 Task: Look for space in Pāli, India from 1st June, 2023 to 9th June, 2023 for 4 adults in price range Rs.6000 to Rs.12000. Place can be entire place with 2 bedrooms having 2 beds and 2 bathrooms. Property type can be house, flat, guest house. Booking option can be shelf check-in. Required host language is English.
Action: Mouse moved to (468, 86)
Screenshot: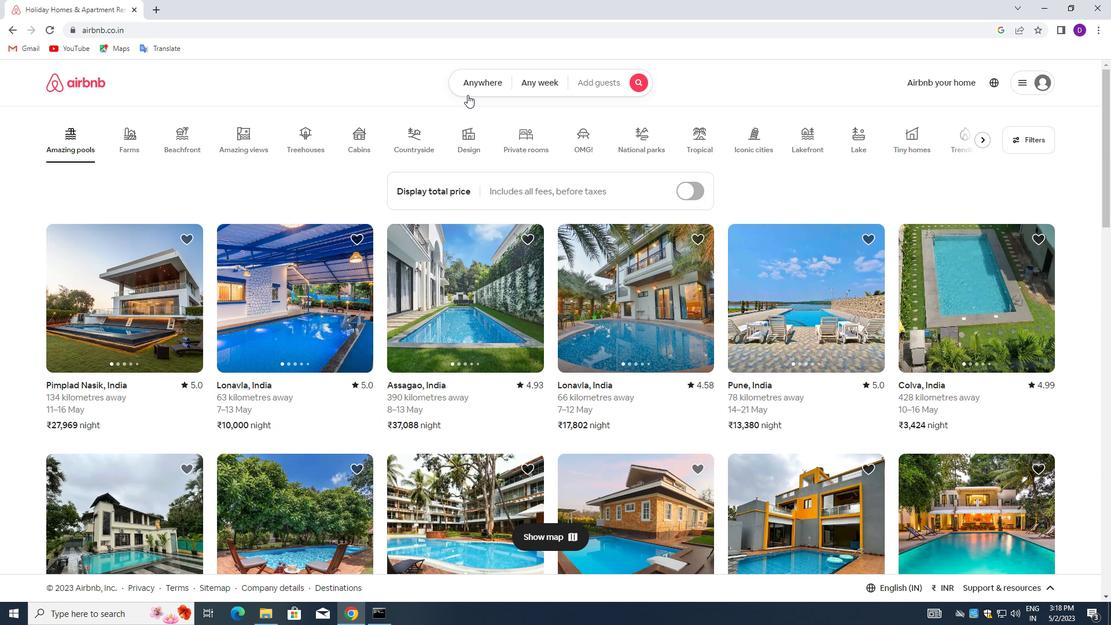 
Action: Mouse pressed left at (468, 86)
Screenshot: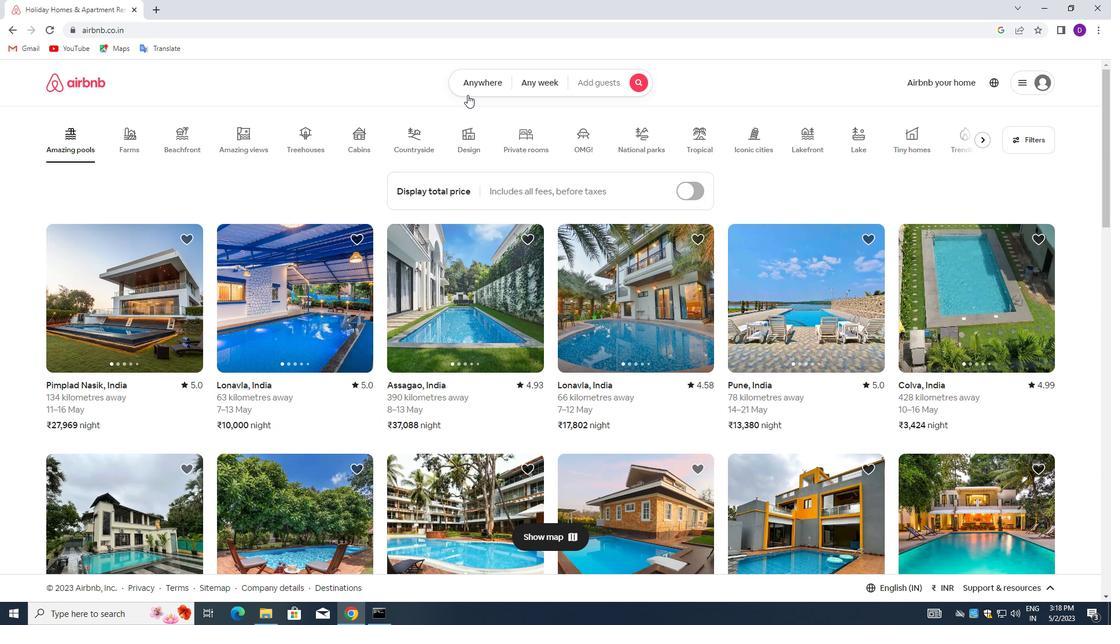 
Action: Mouse moved to (350, 129)
Screenshot: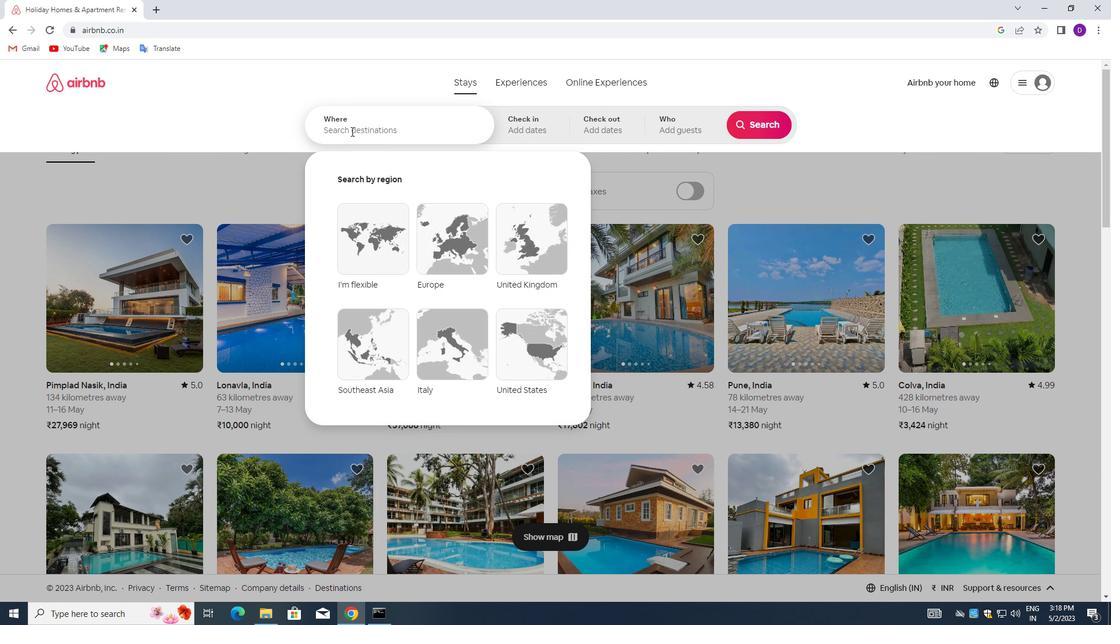 
Action: Mouse pressed left at (350, 129)
Screenshot: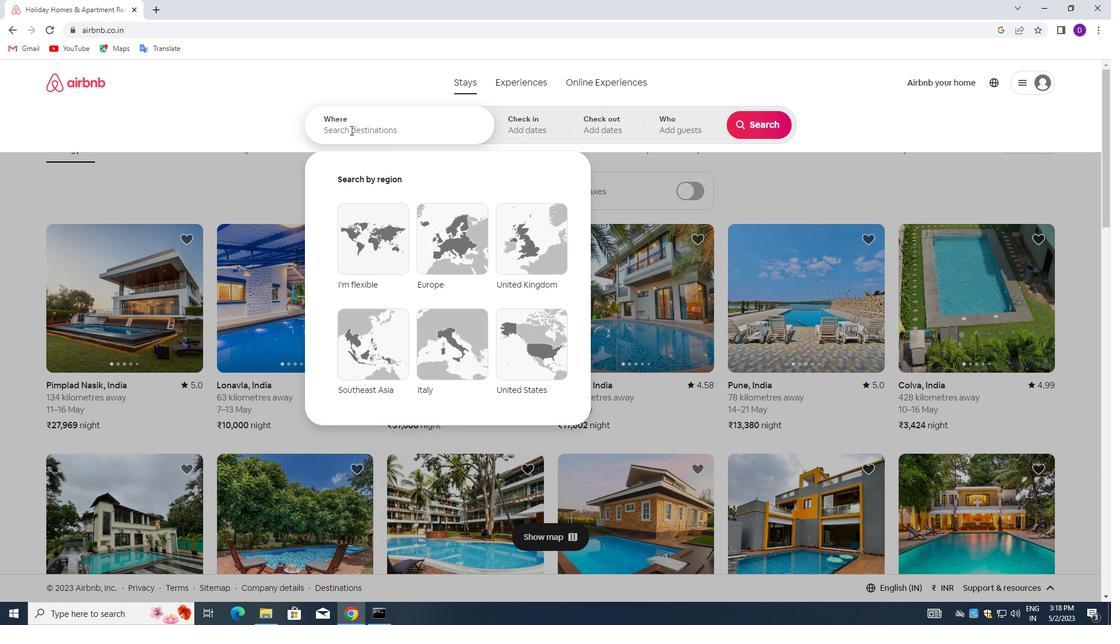 
Action: Key pressed <Key.shift>PALI,<Key.space><Key.shift>INDIA<Key.enter>
Screenshot: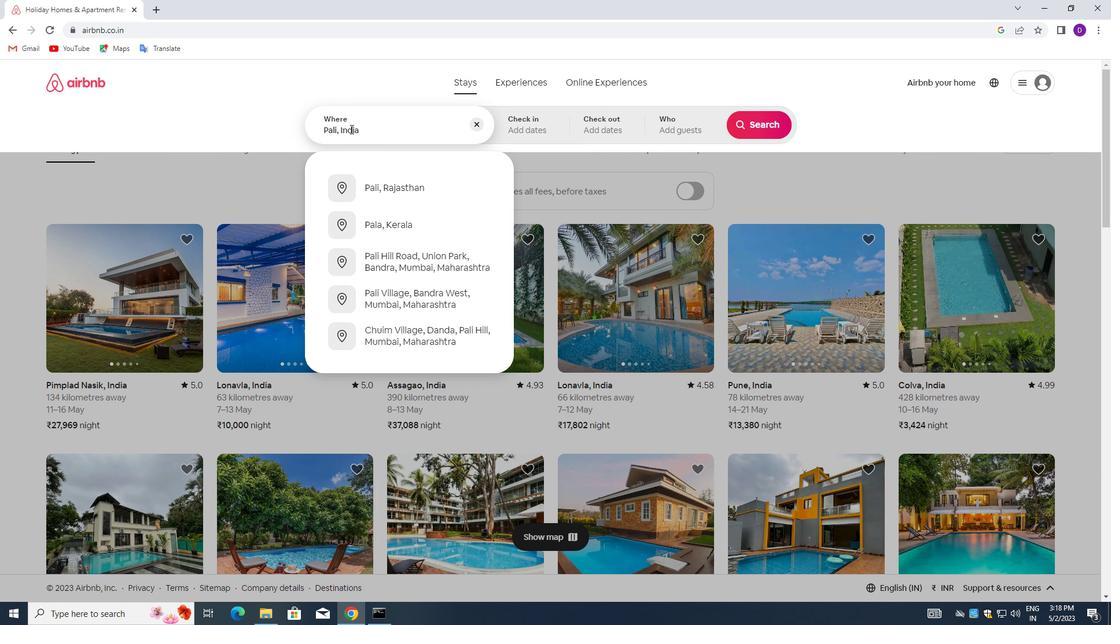 
Action: Mouse moved to (686, 259)
Screenshot: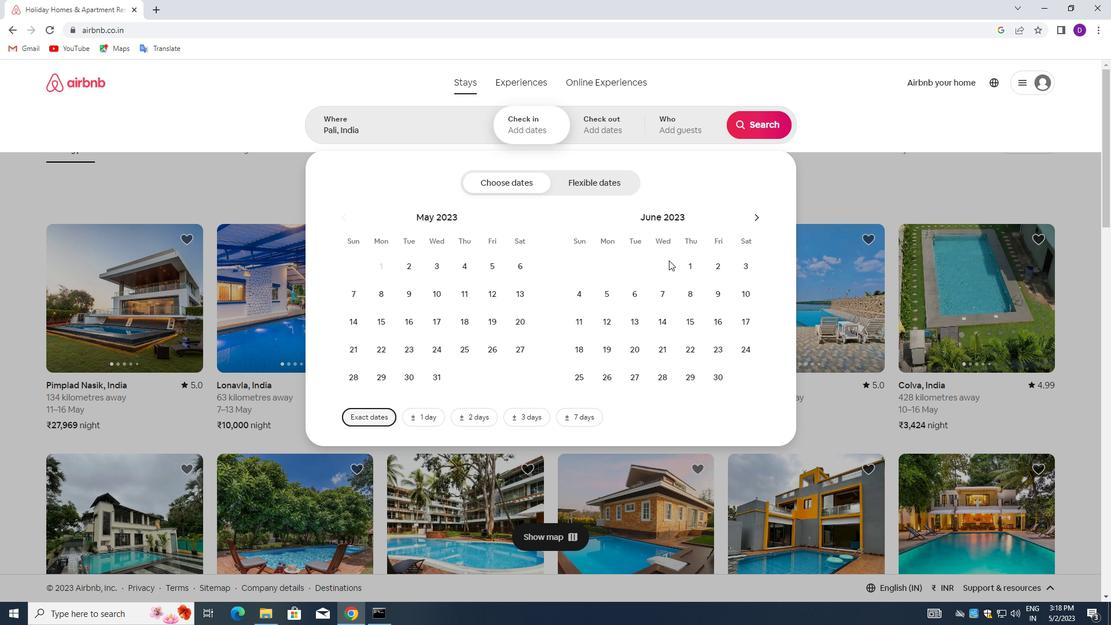 
Action: Mouse pressed left at (686, 259)
Screenshot: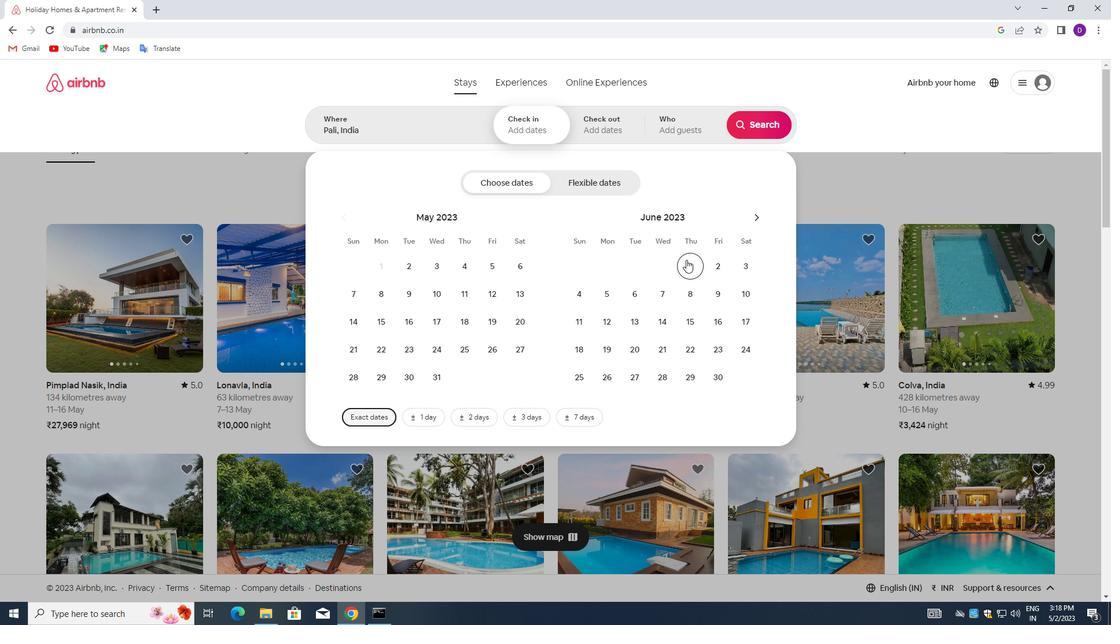 
Action: Mouse moved to (717, 289)
Screenshot: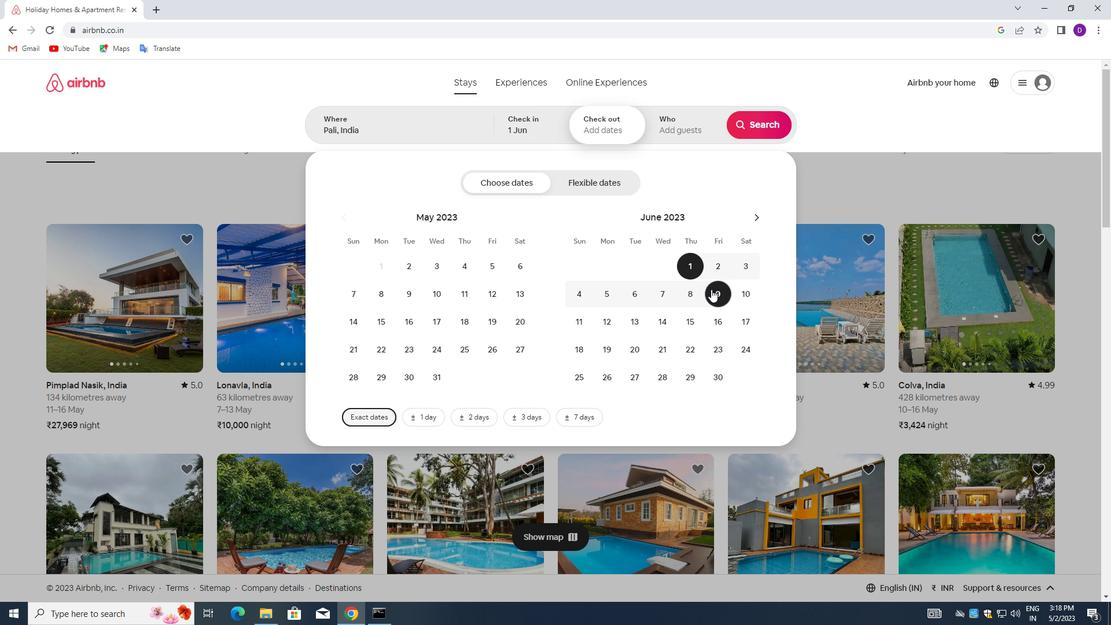 
Action: Mouse pressed left at (717, 289)
Screenshot: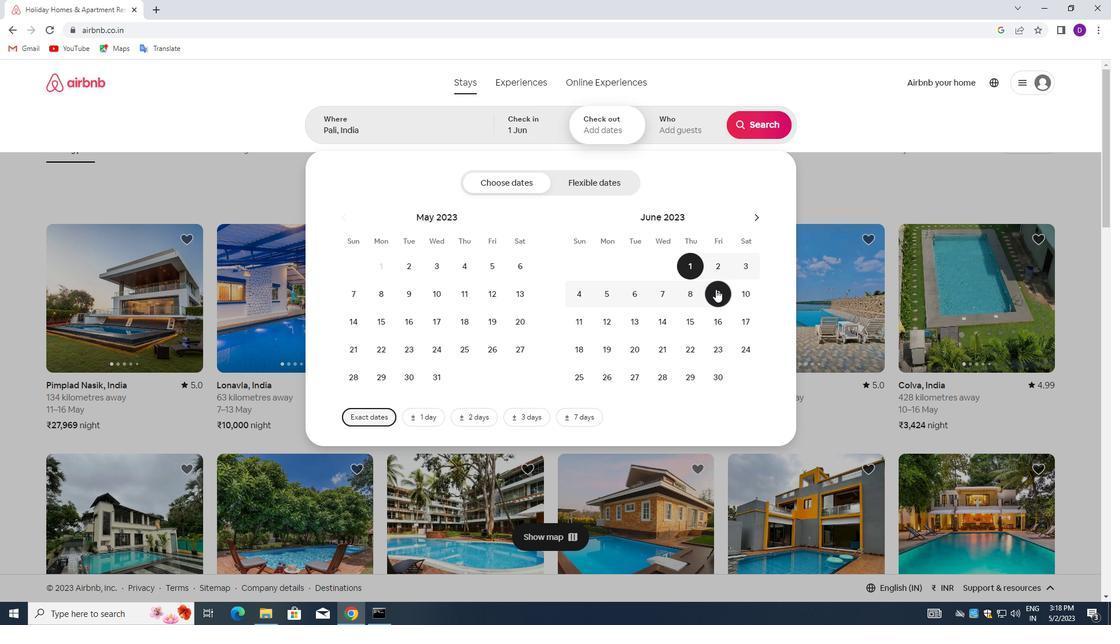 
Action: Mouse moved to (680, 125)
Screenshot: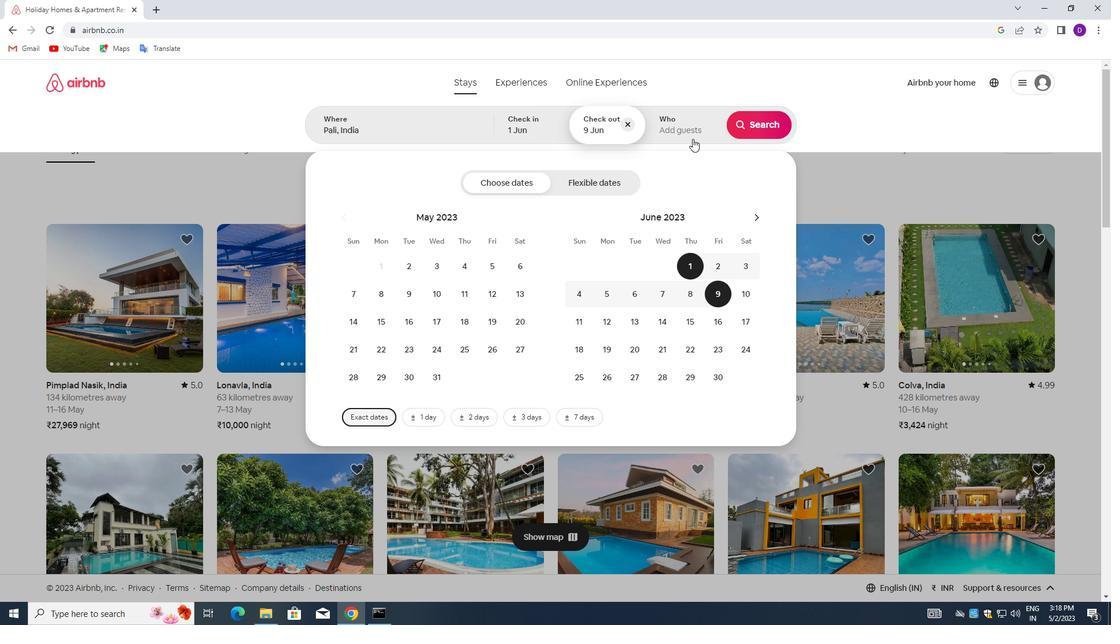 
Action: Mouse pressed left at (680, 125)
Screenshot: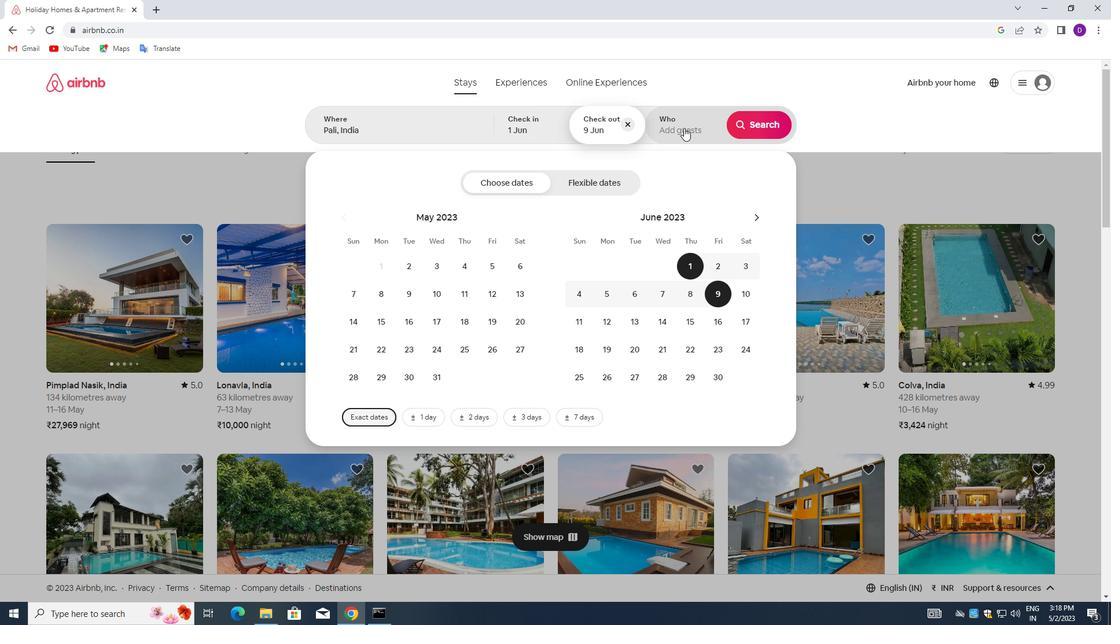 
Action: Mouse moved to (766, 187)
Screenshot: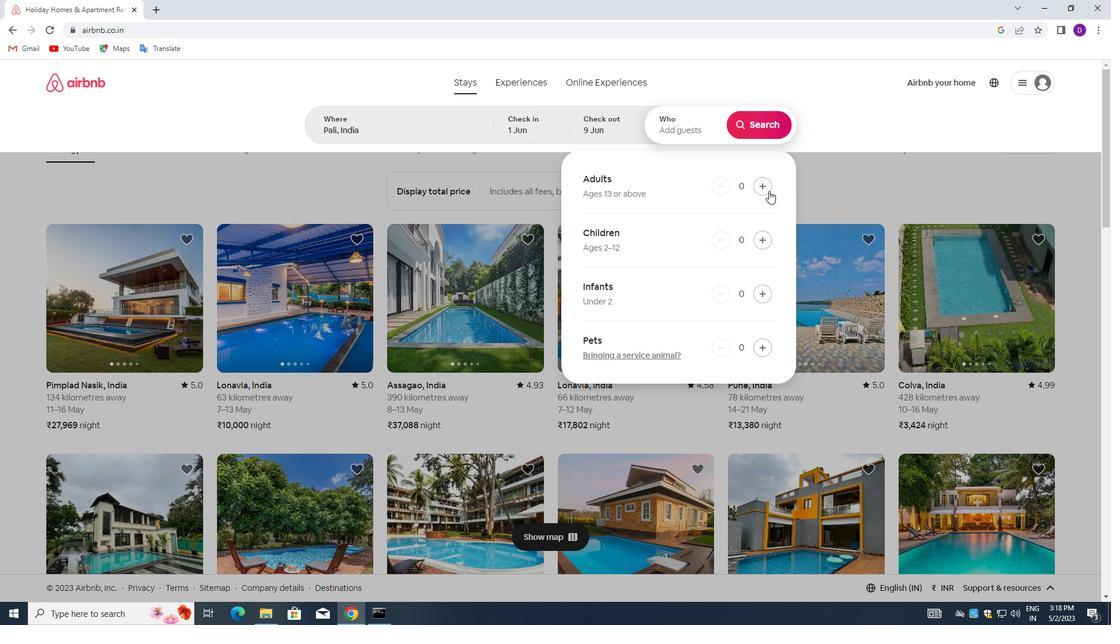 
Action: Mouse pressed left at (766, 187)
Screenshot: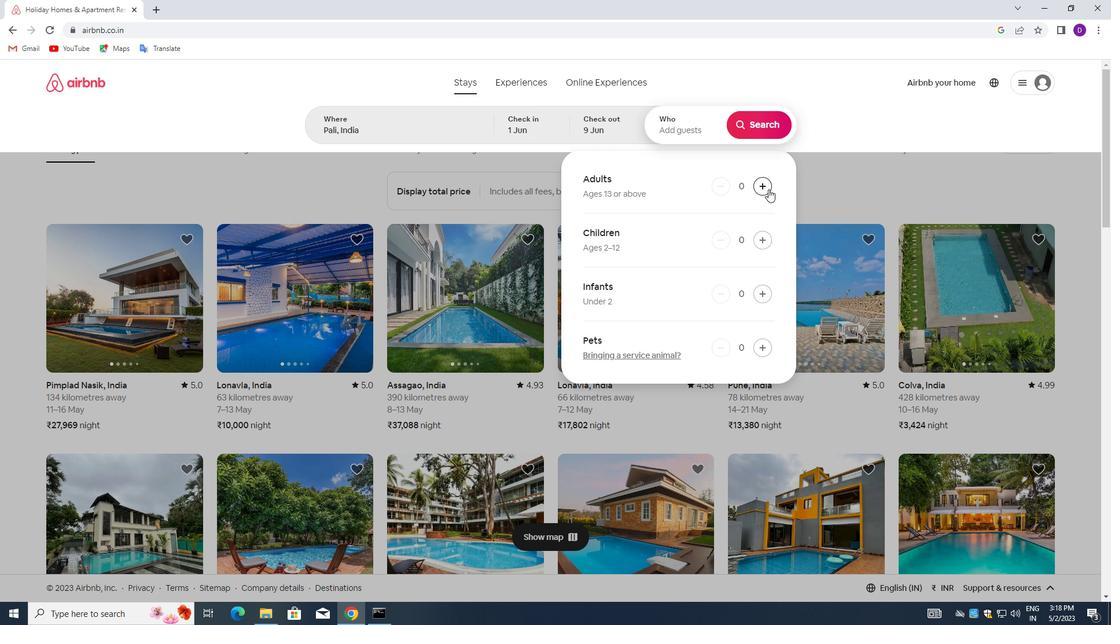 
Action: Mouse pressed left at (766, 187)
Screenshot: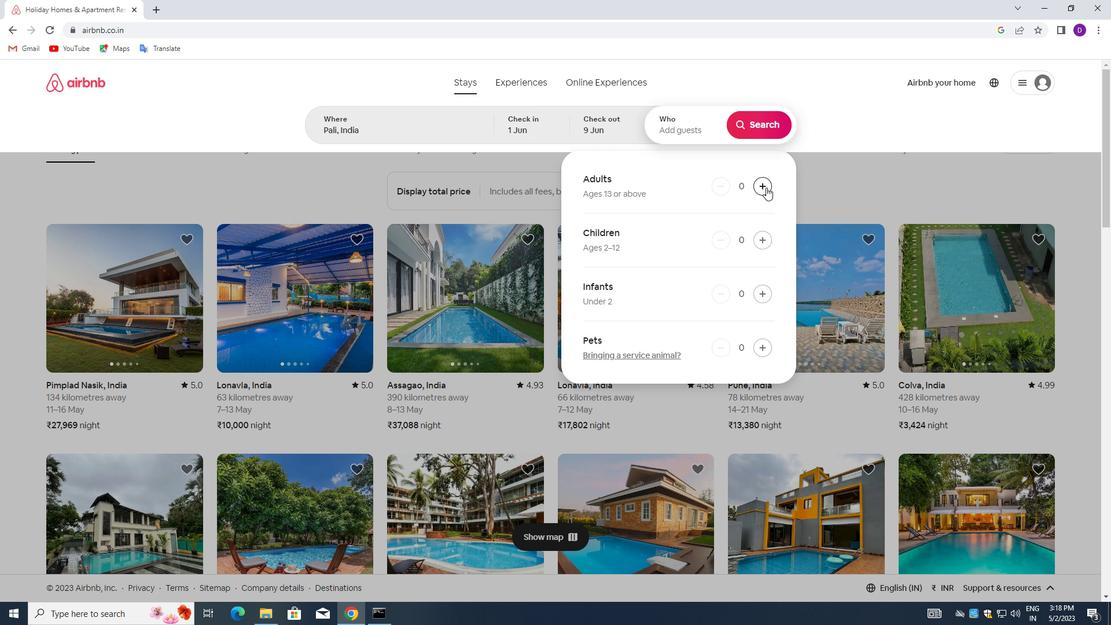 
Action: Mouse pressed left at (766, 187)
Screenshot: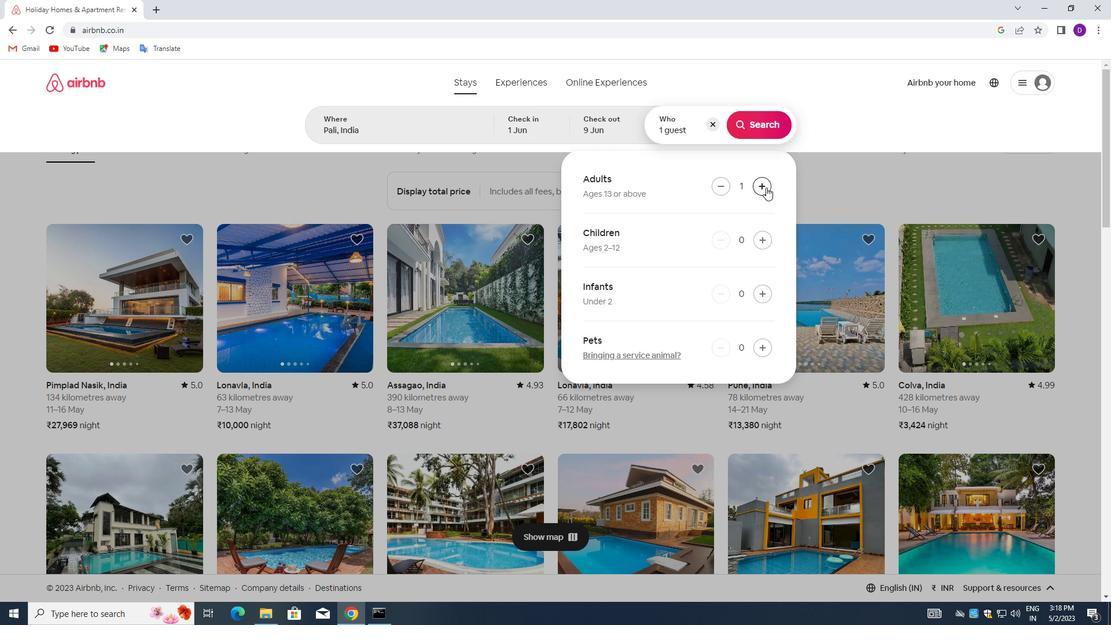 
Action: Mouse pressed left at (766, 187)
Screenshot: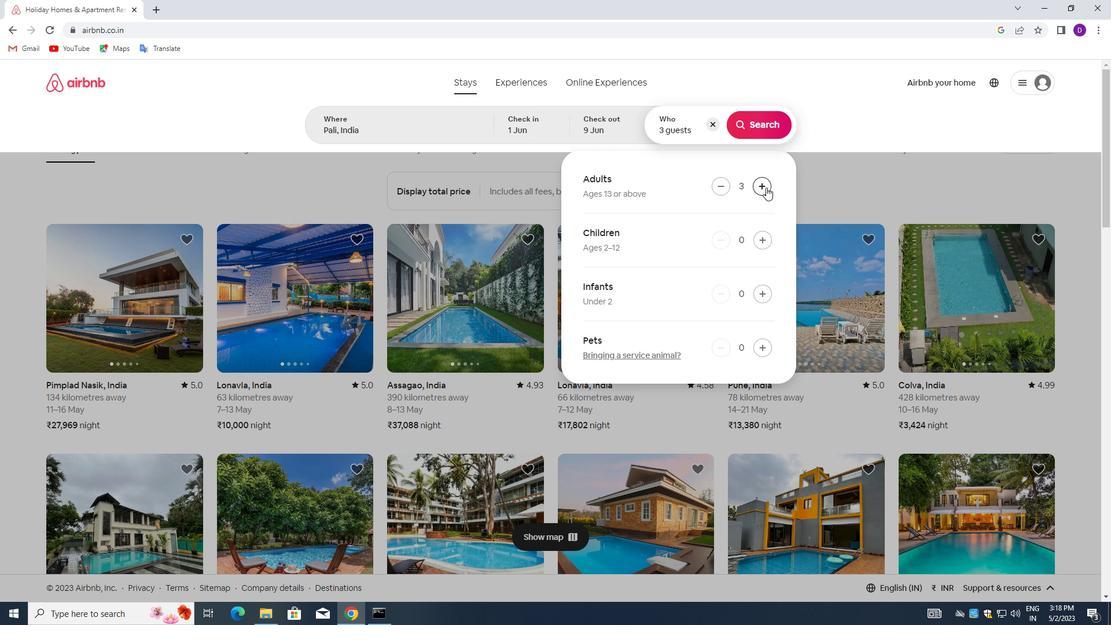 
Action: Mouse moved to (753, 122)
Screenshot: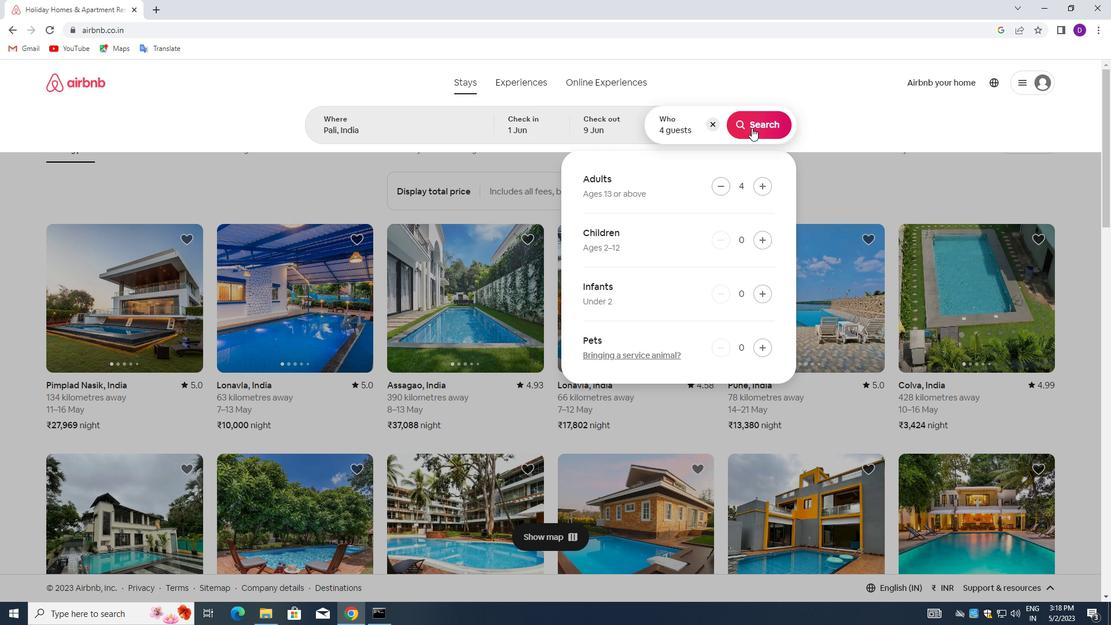 
Action: Mouse pressed left at (753, 122)
Screenshot: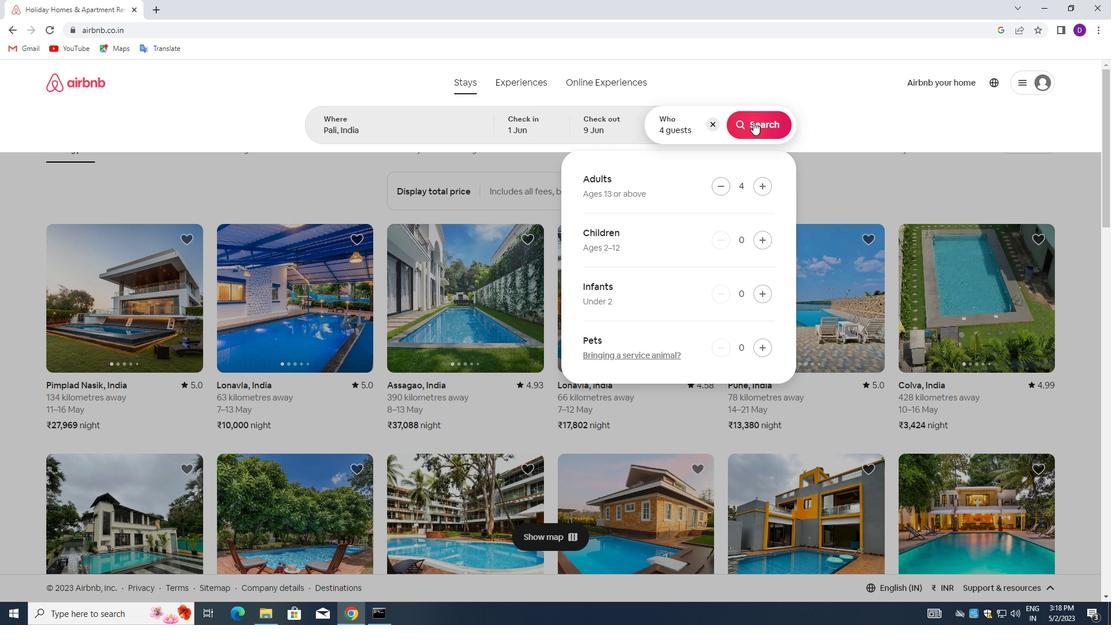 
Action: Mouse moved to (1058, 131)
Screenshot: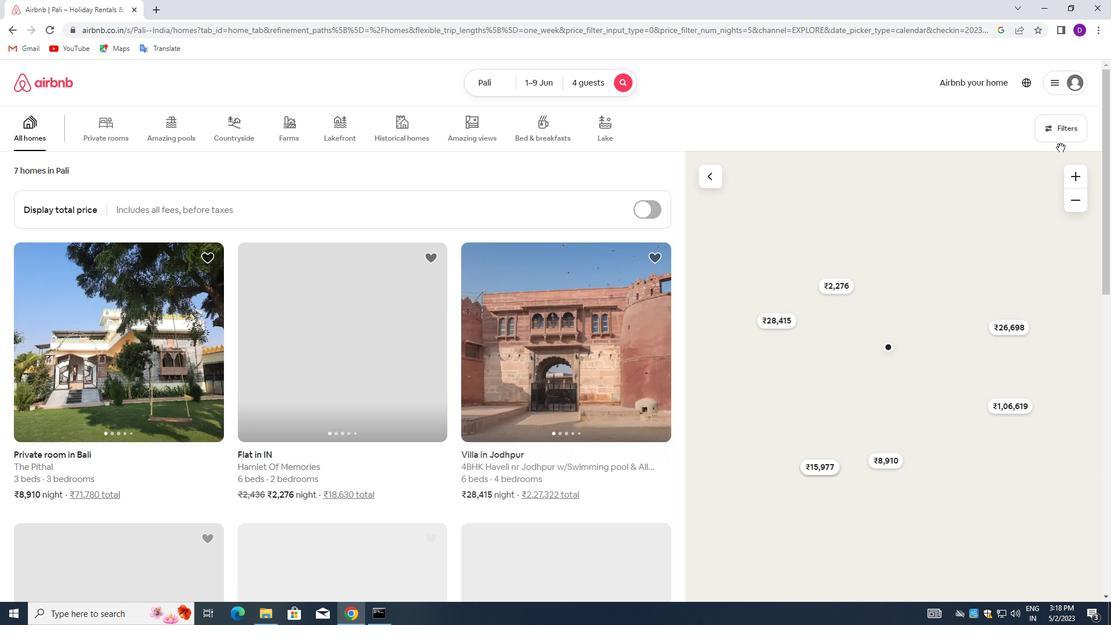 
Action: Mouse pressed left at (1058, 131)
Screenshot: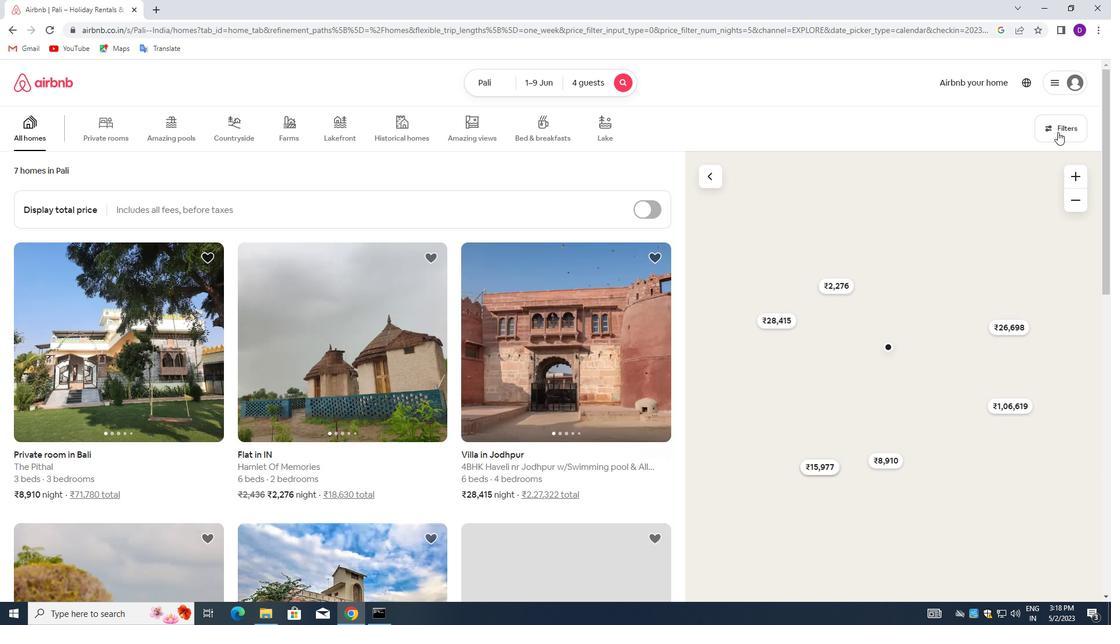
Action: Mouse moved to (408, 274)
Screenshot: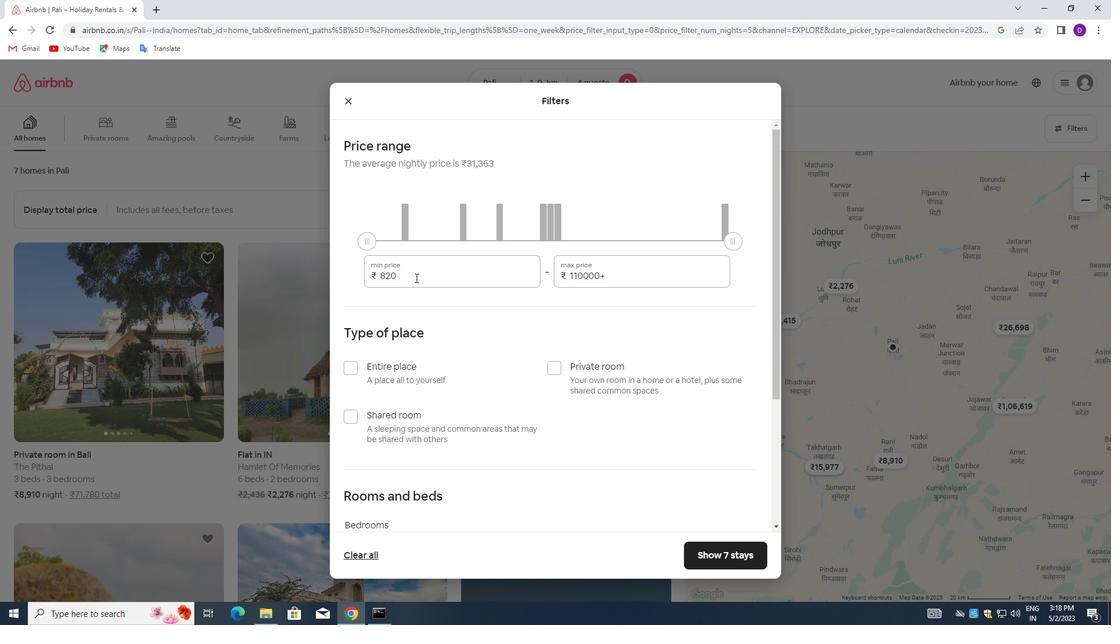 
Action: Mouse pressed left at (408, 274)
Screenshot: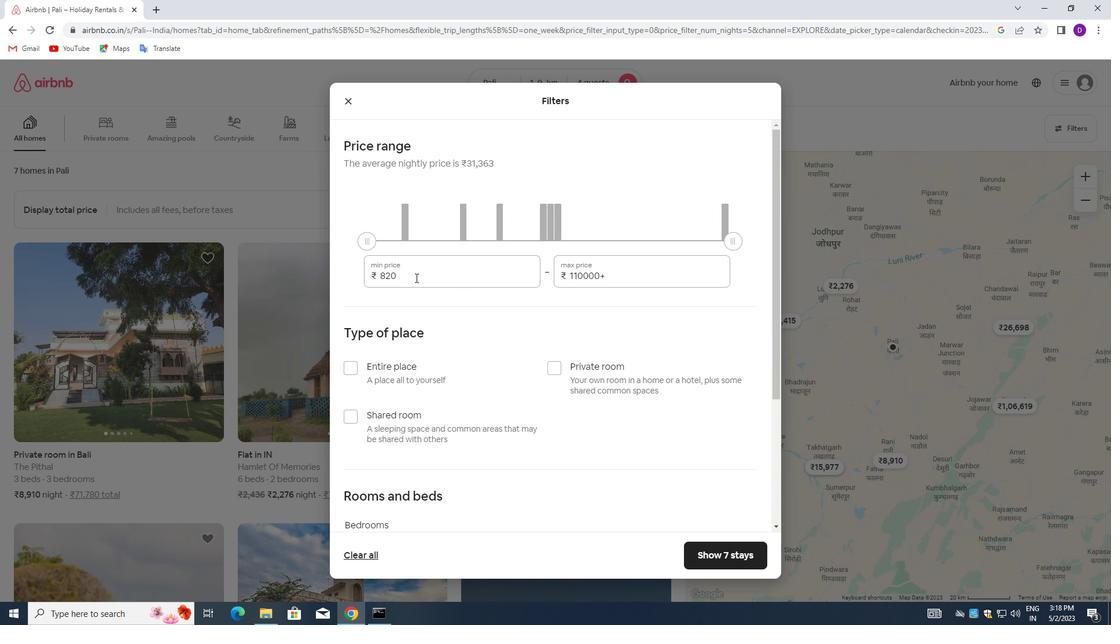 
Action: Mouse pressed left at (408, 274)
Screenshot: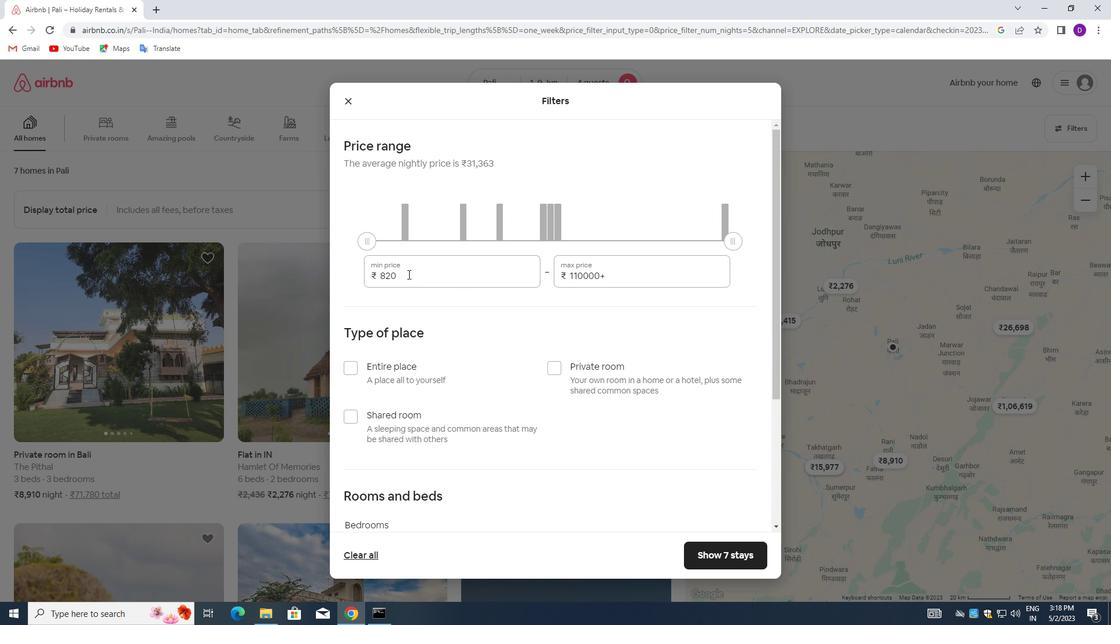
Action: Key pressed 6000<Key.tab>12000
Screenshot: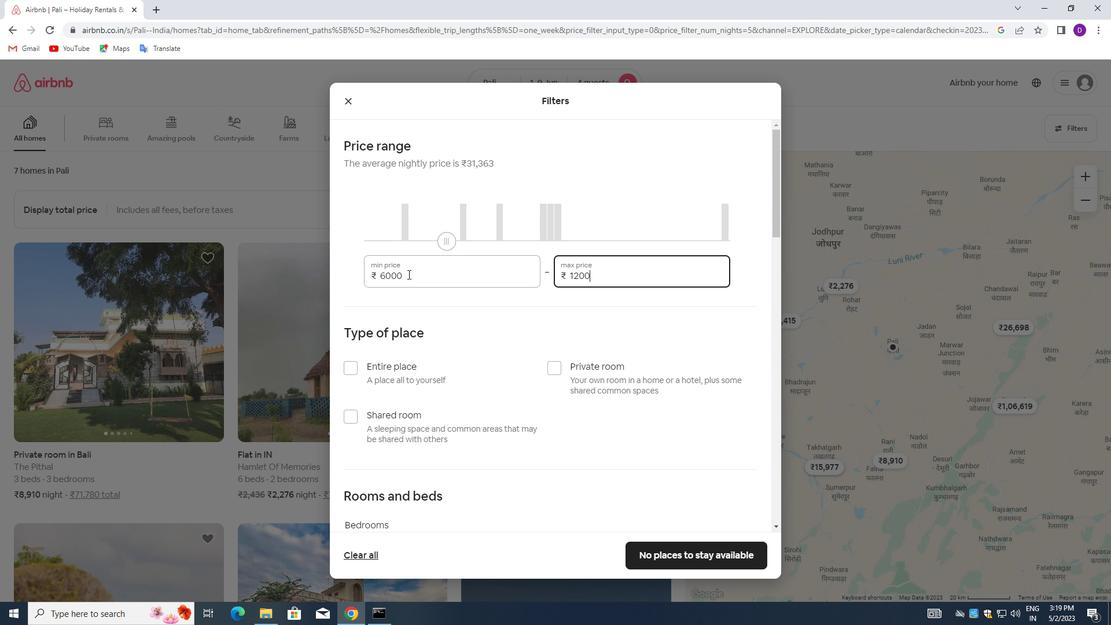 
Action: Mouse moved to (519, 327)
Screenshot: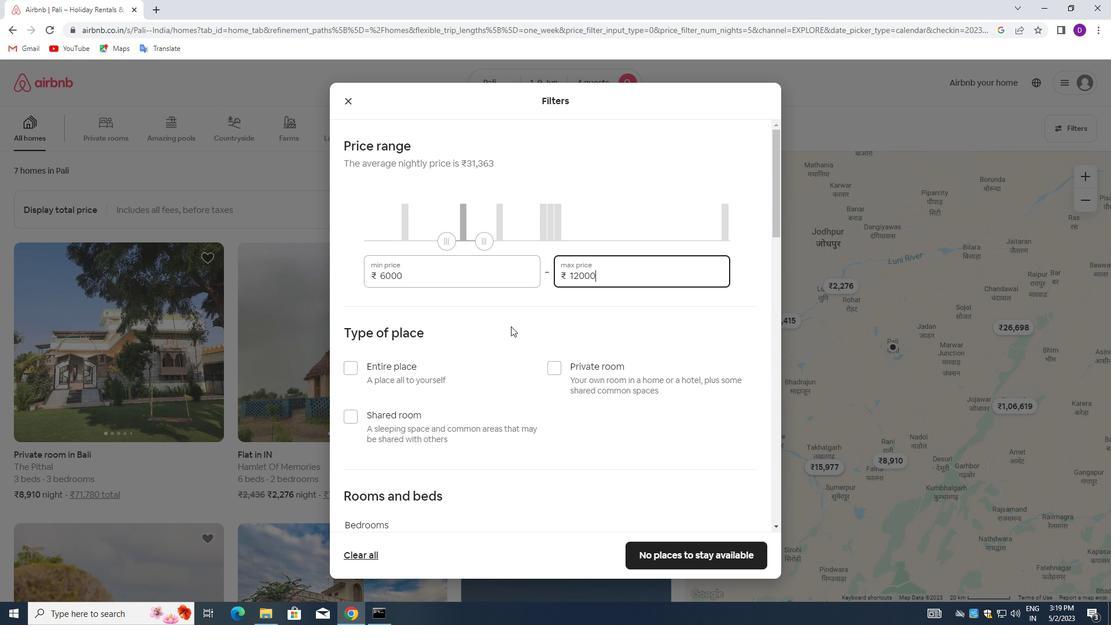 
Action: Mouse scrolled (519, 327) with delta (0, 0)
Screenshot: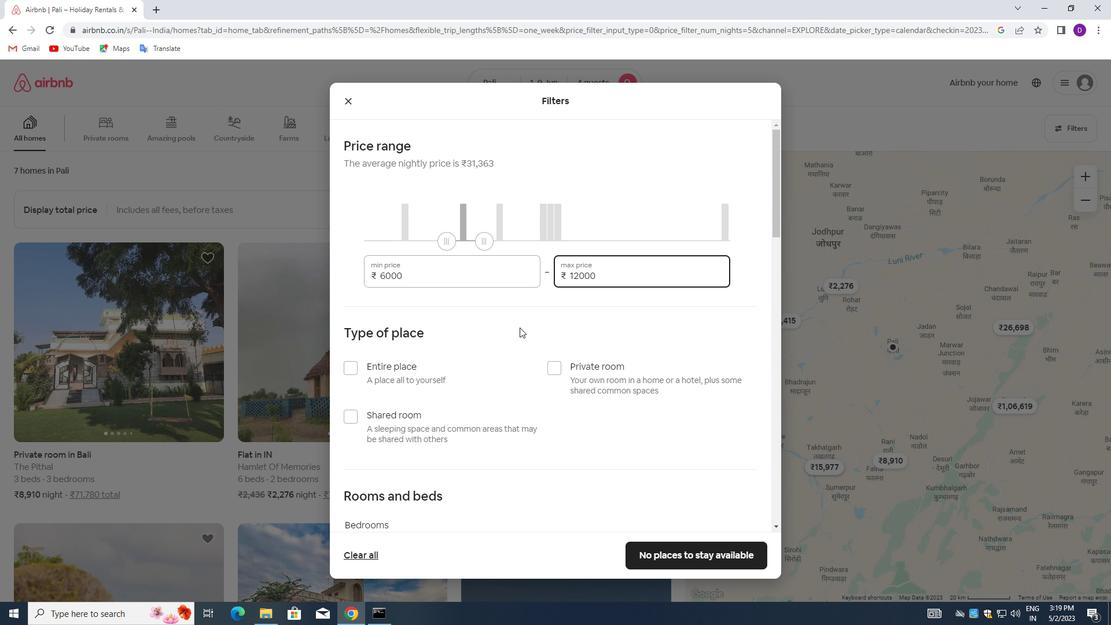 
Action: Mouse scrolled (519, 327) with delta (0, 0)
Screenshot: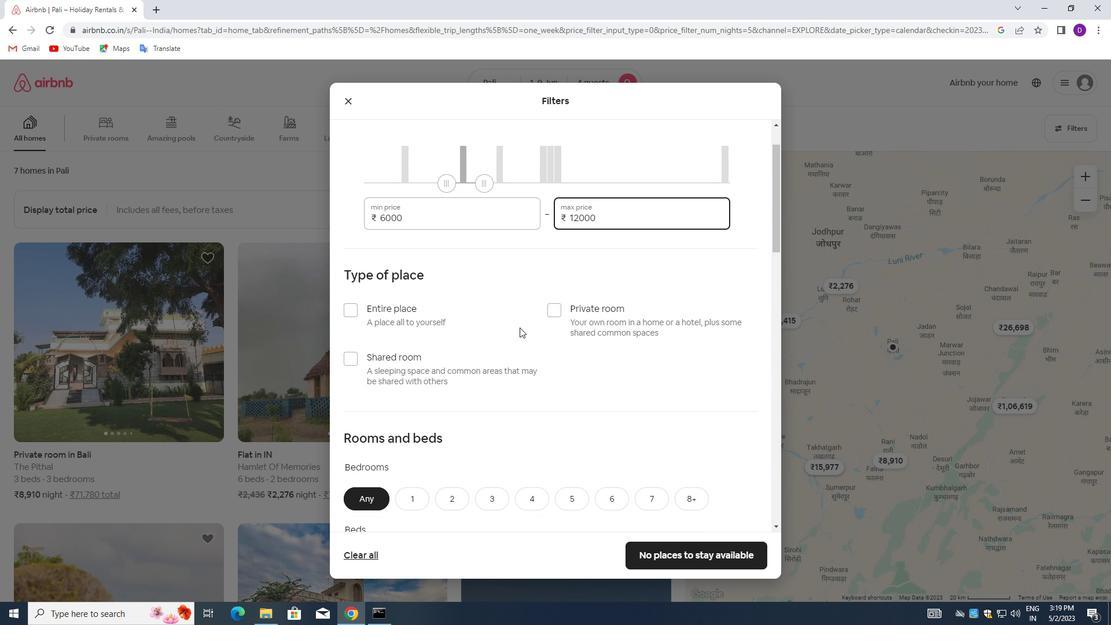 
Action: Mouse scrolled (519, 327) with delta (0, 0)
Screenshot: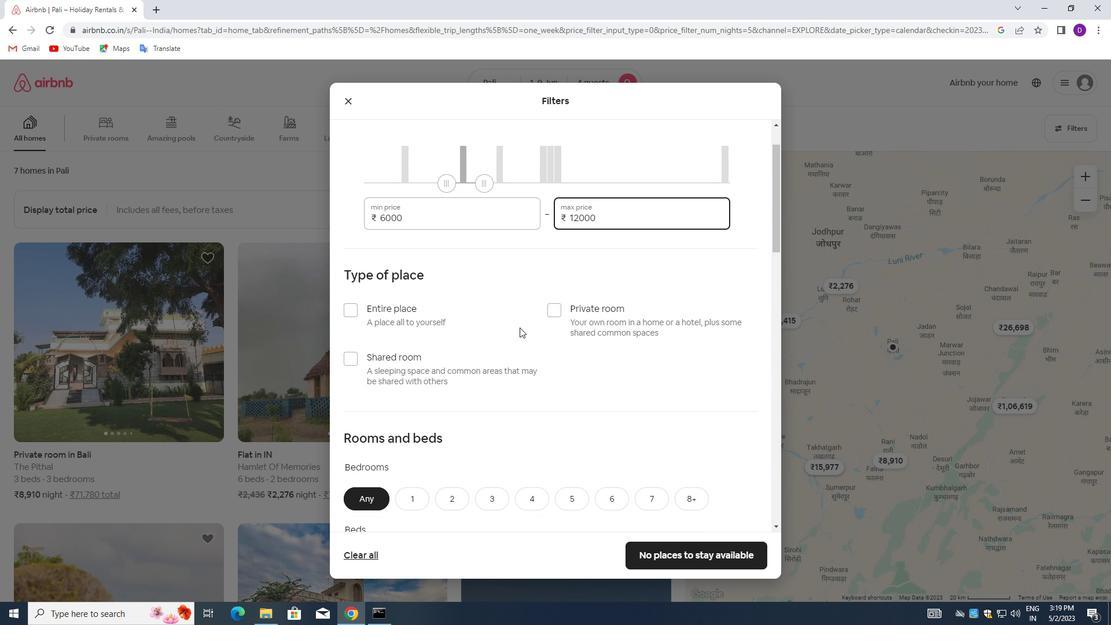 
Action: Mouse scrolled (519, 327) with delta (0, 0)
Screenshot: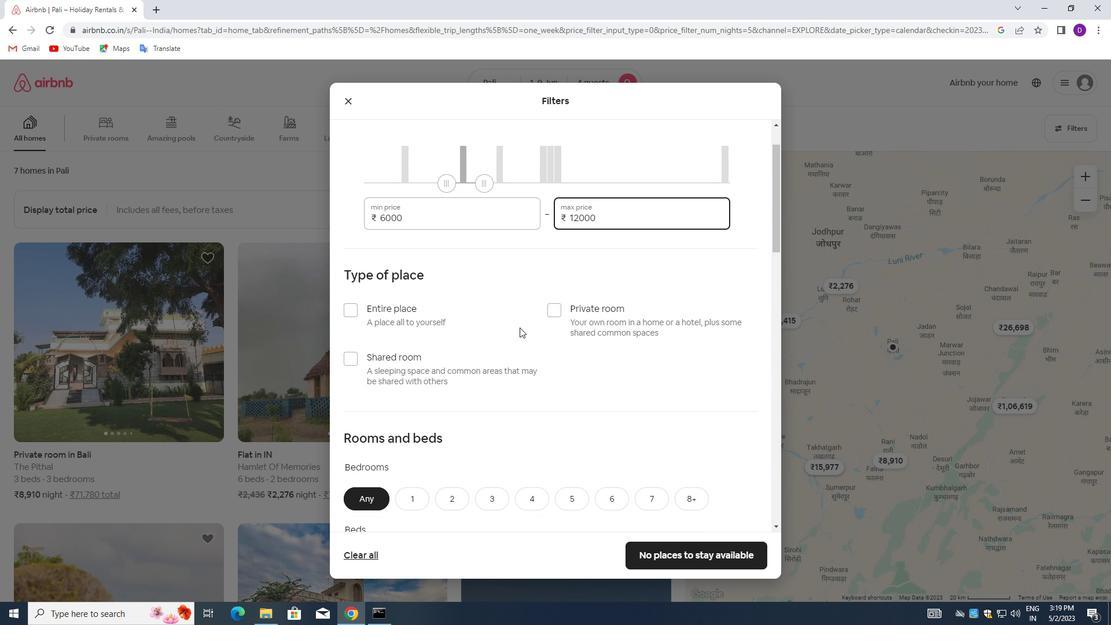 
Action: Mouse moved to (354, 136)
Screenshot: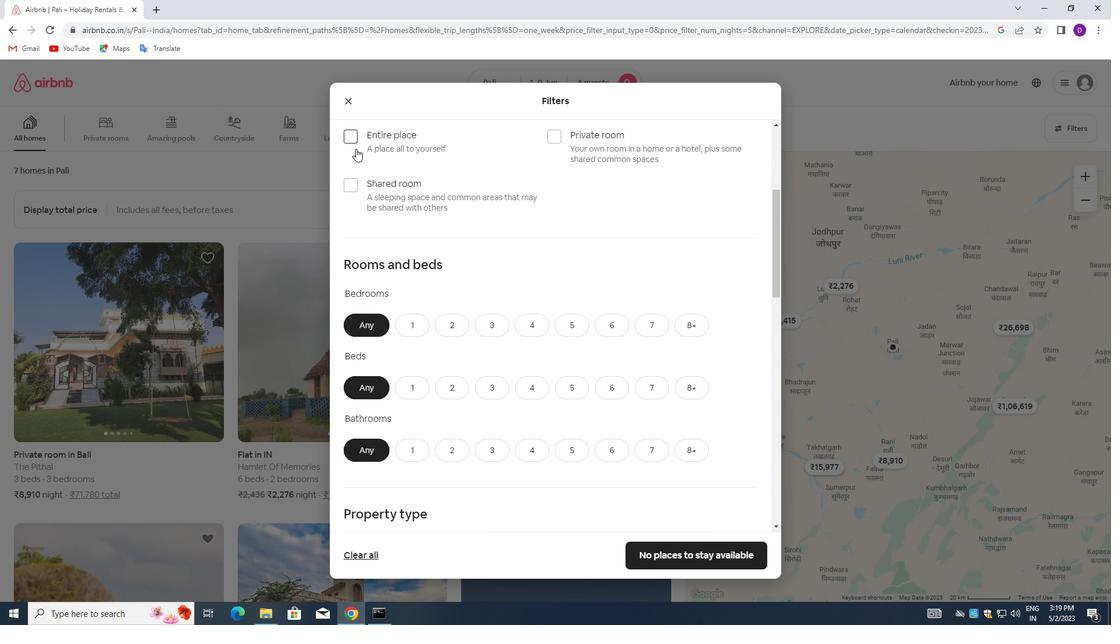 
Action: Mouse pressed left at (354, 136)
Screenshot: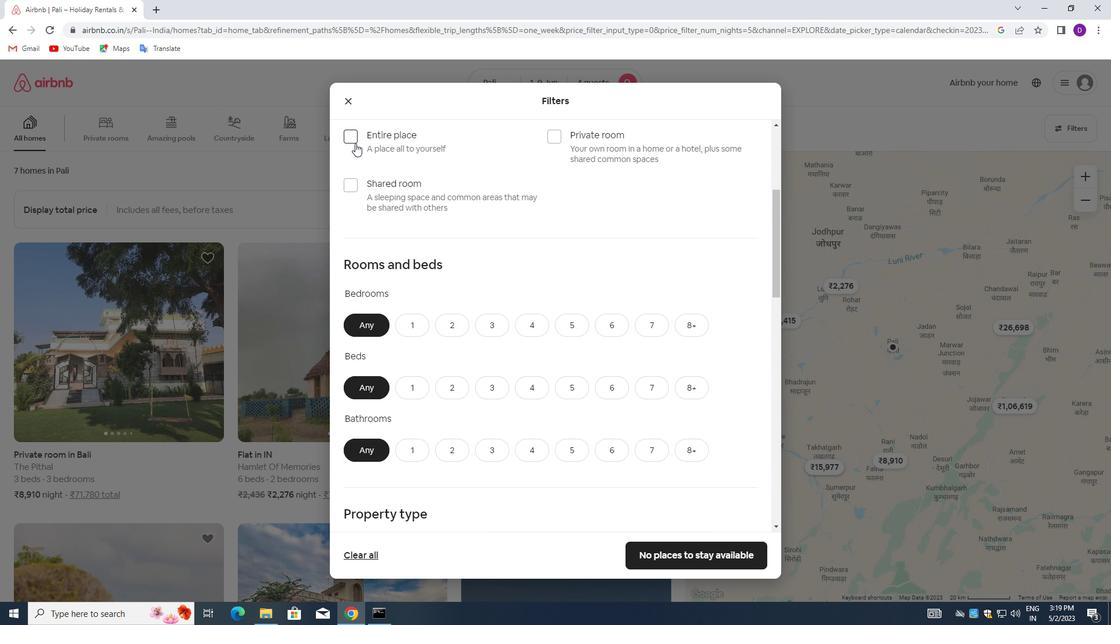 
Action: Mouse moved to (452, 318)
Screenshot: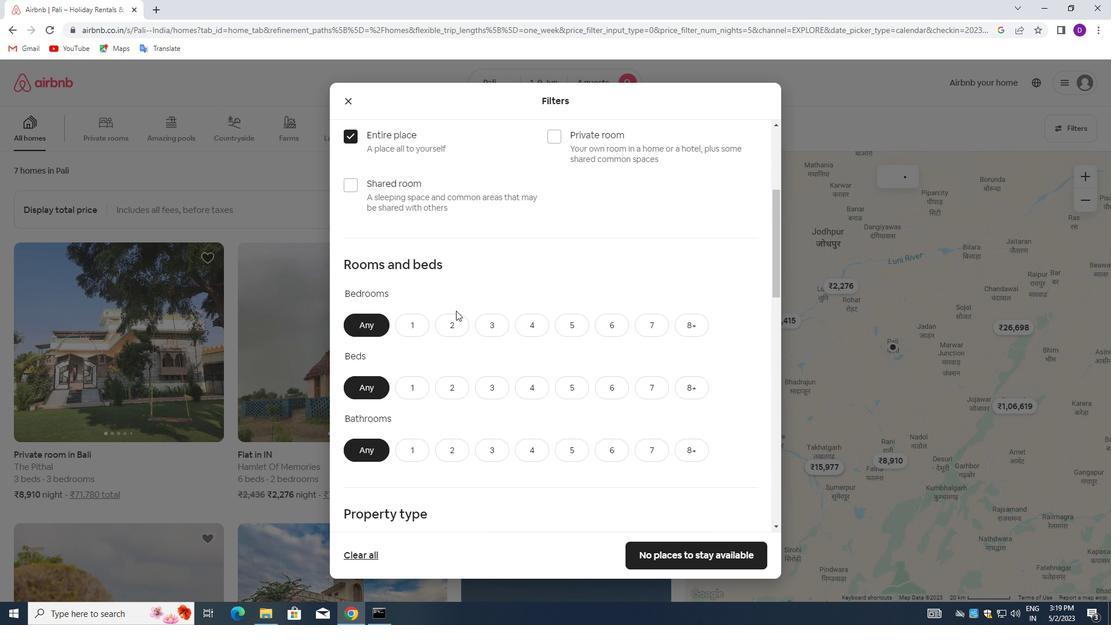 
Action: Mouse pressed left at (452, 318)
Screenshot: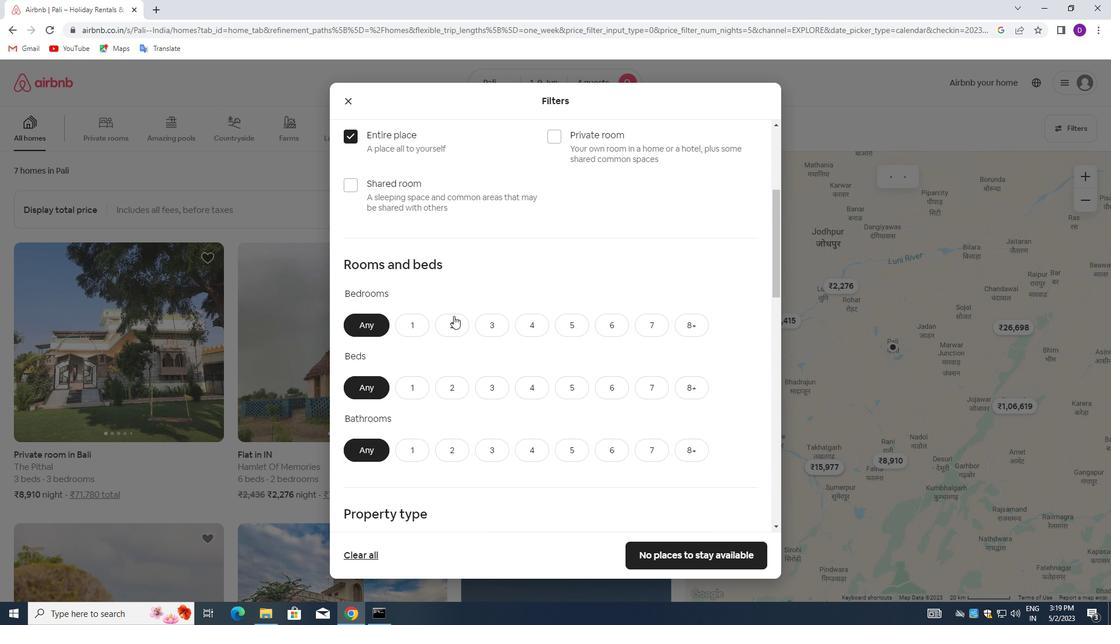 
Action: Mouse moved to (459, 386)
Screenshot: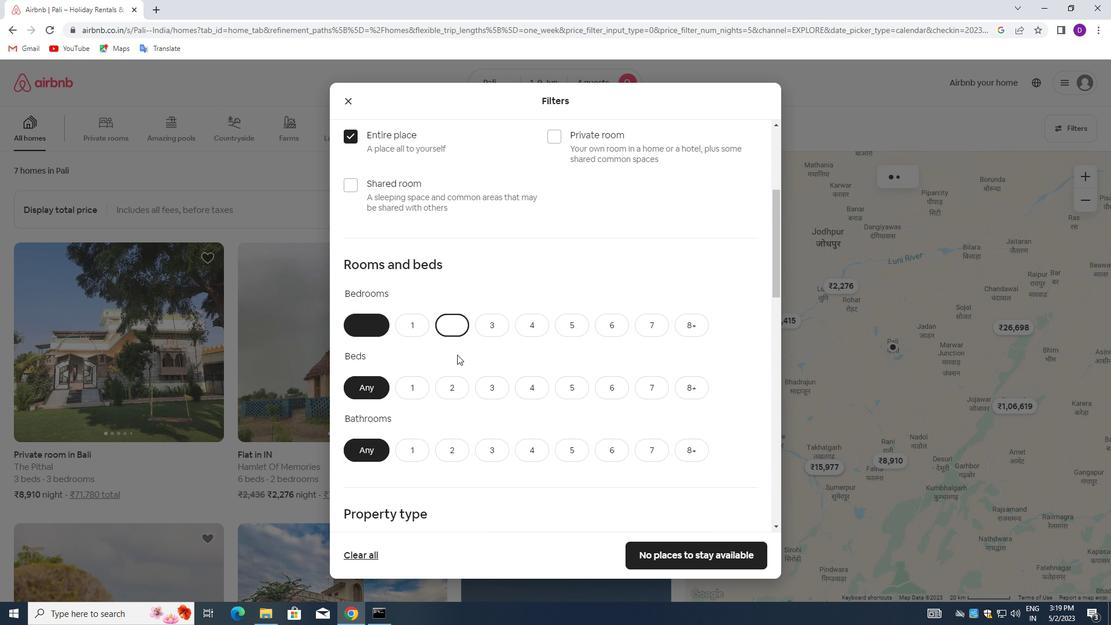 
Action: Mouse pressed left at (459, 386)
Screenshot: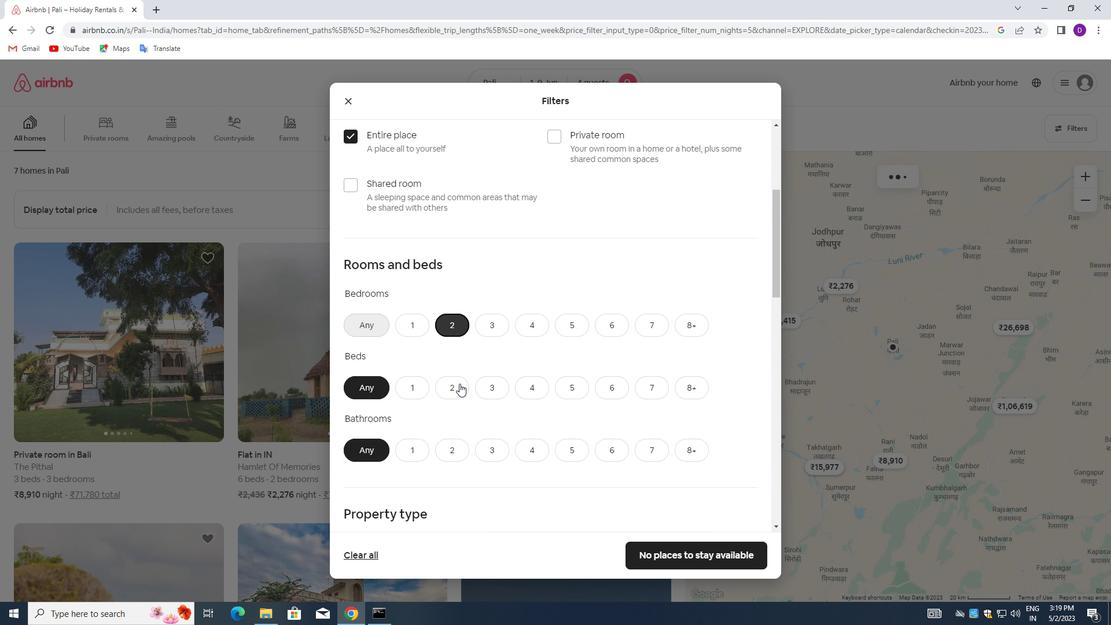 
Action: Mouse moved to (450, 453)
Screenshot: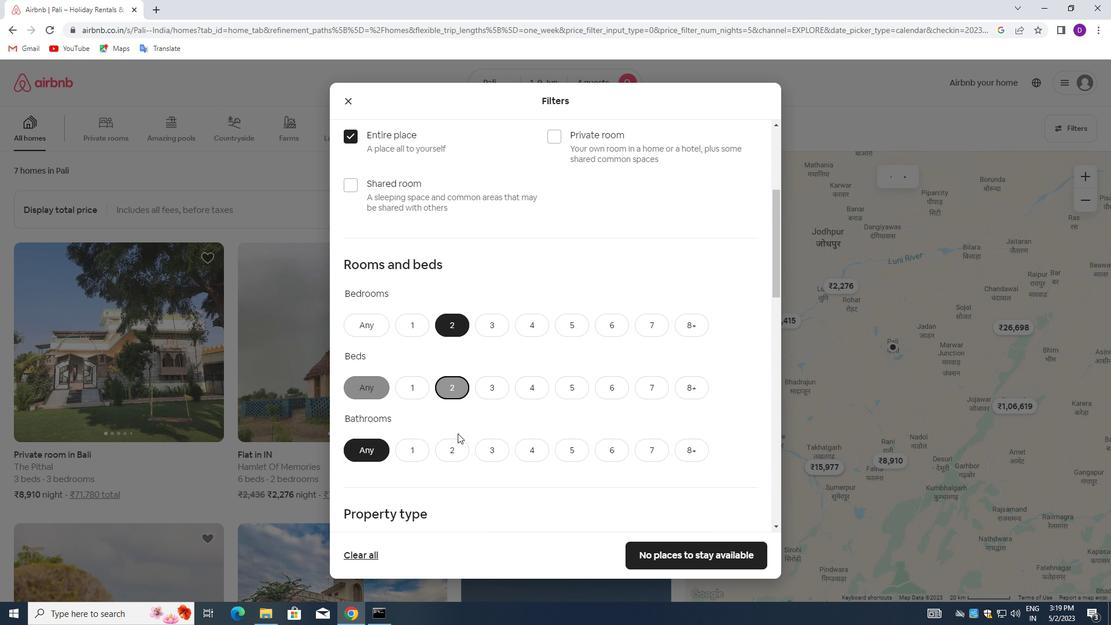 
Action: Mouse pressed left at (450, 453)
Screenshot: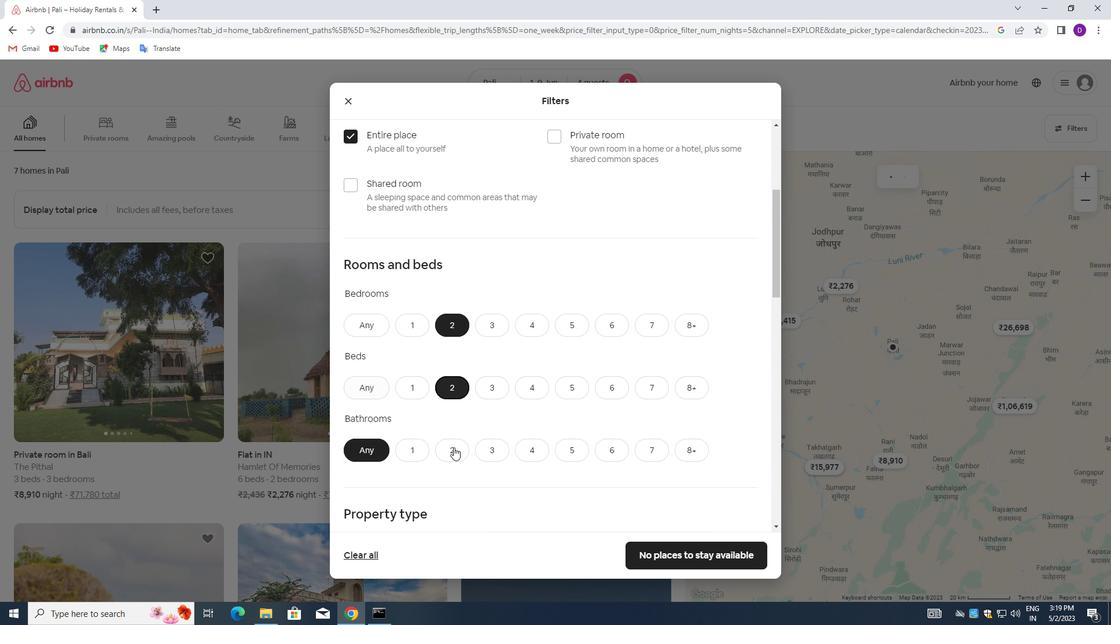 
Action: Mouse moved to (479, 329)
Screenshot: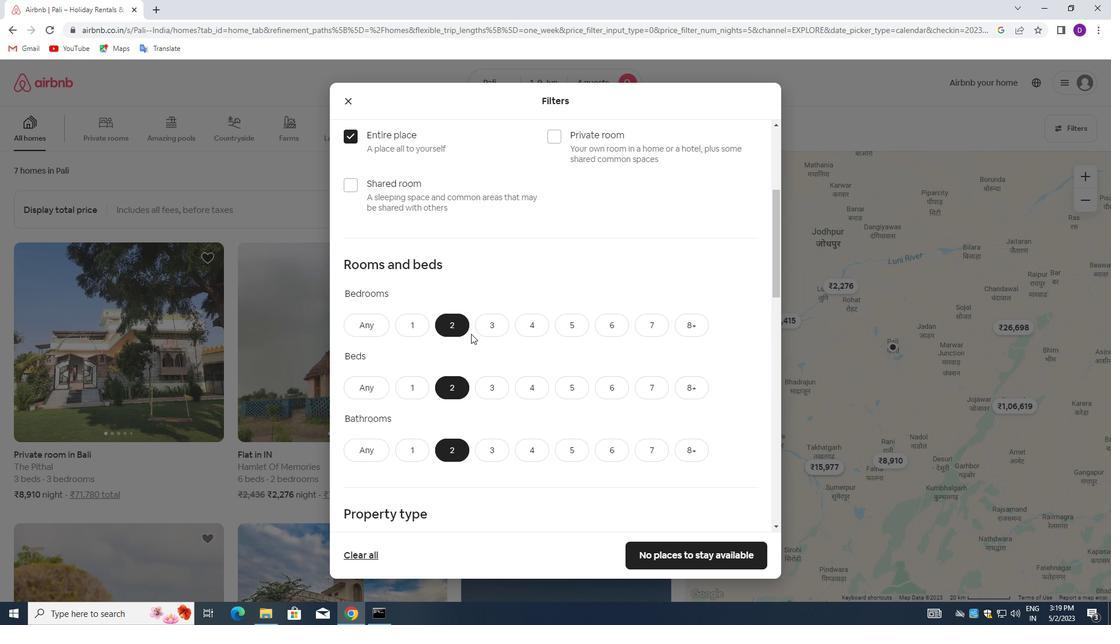 
Action: Mouse scrolled (479, 329) with delta (0, 0)
Screenshot: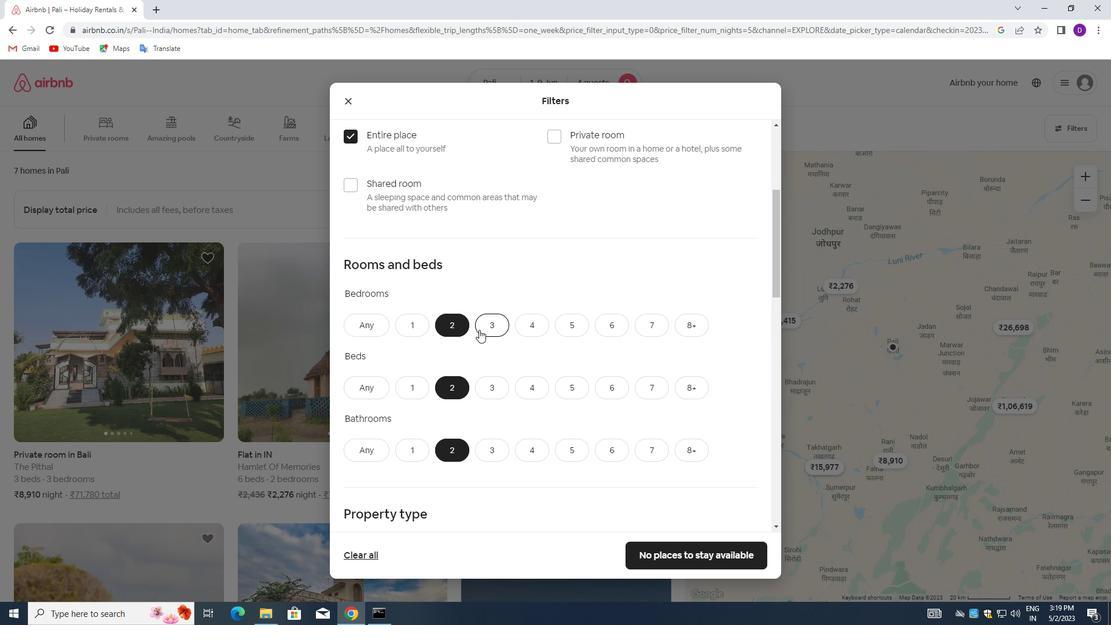 
Action: Mouse moved to (479, 329)
Screenshot: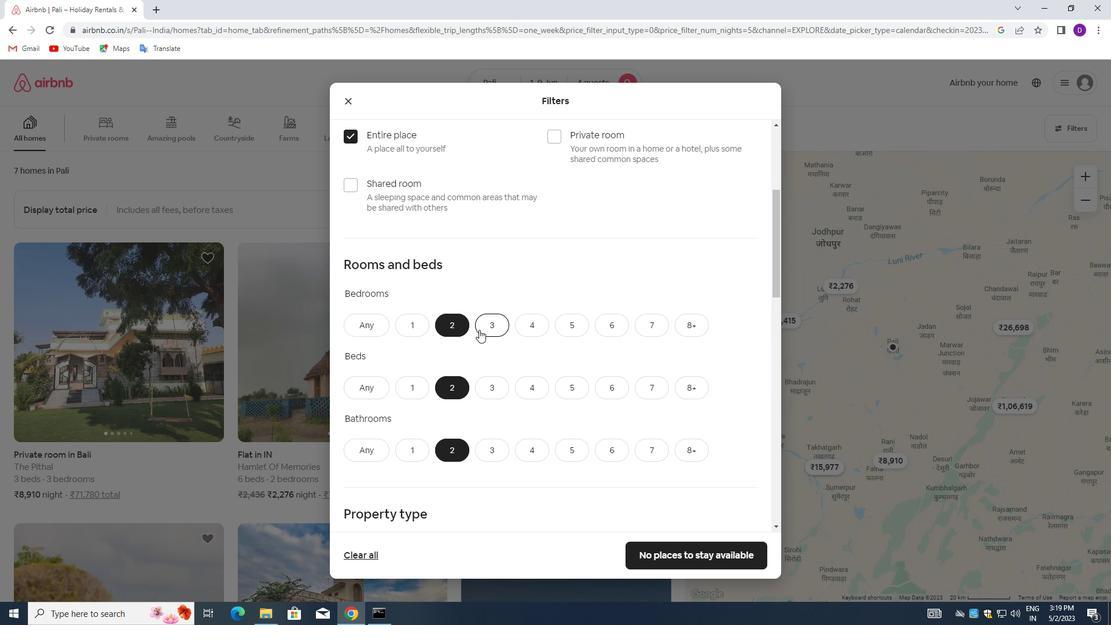 
Action: Mouse scrolled (479, 329) with delta (0, 0)
Screenshot: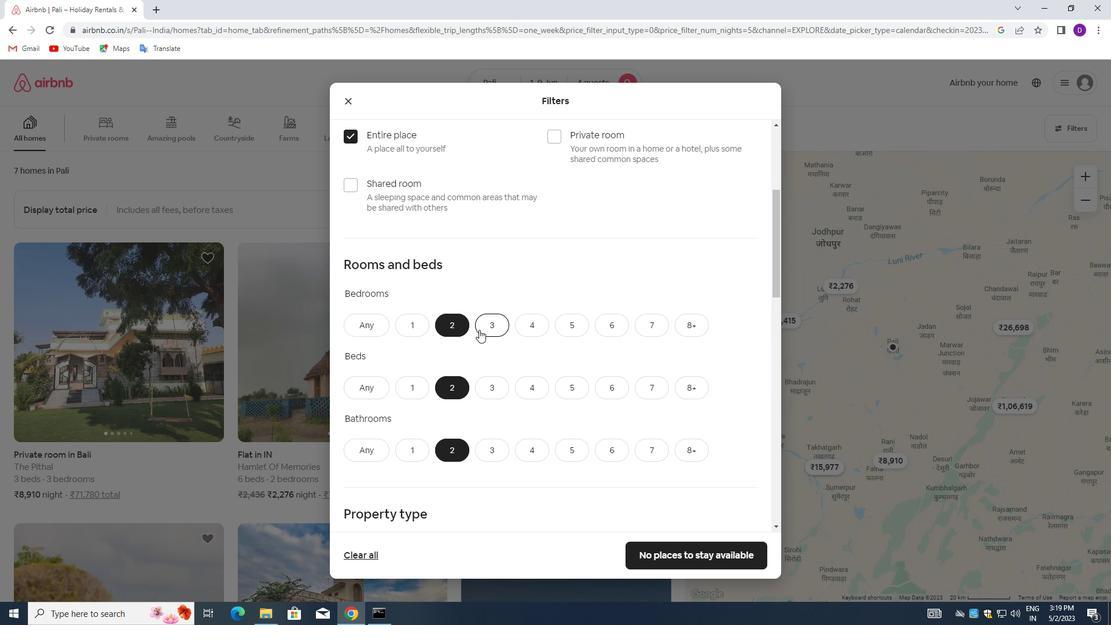 
Action: Mouse scrolled (479, 329) with delta (0, 0)
Screenshot: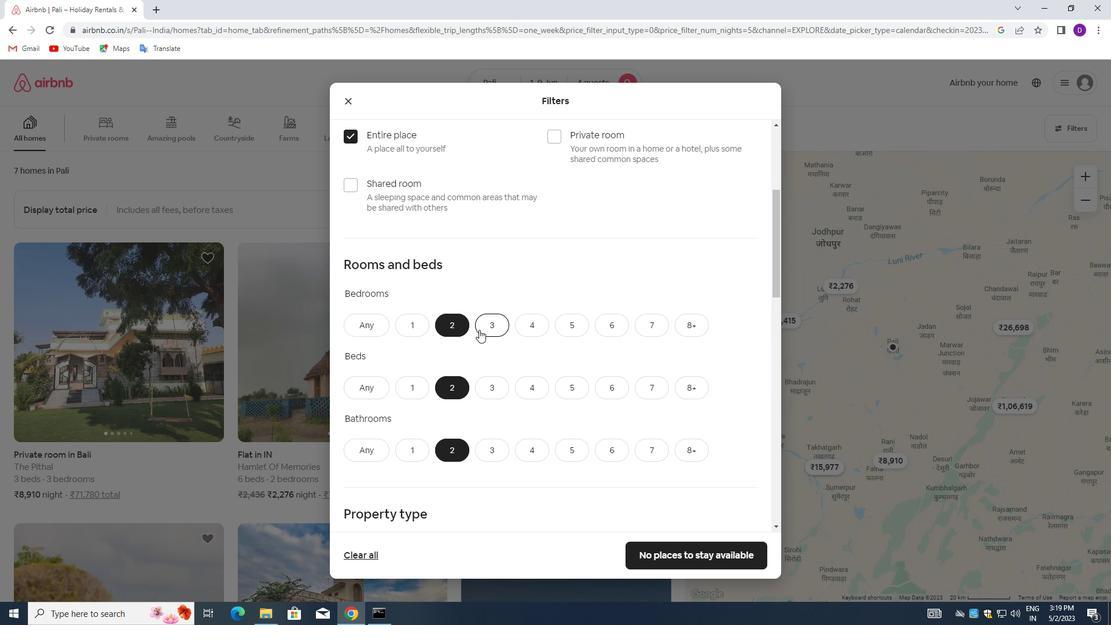 
Action: Mouse moved to (388, 384)
Screenshot: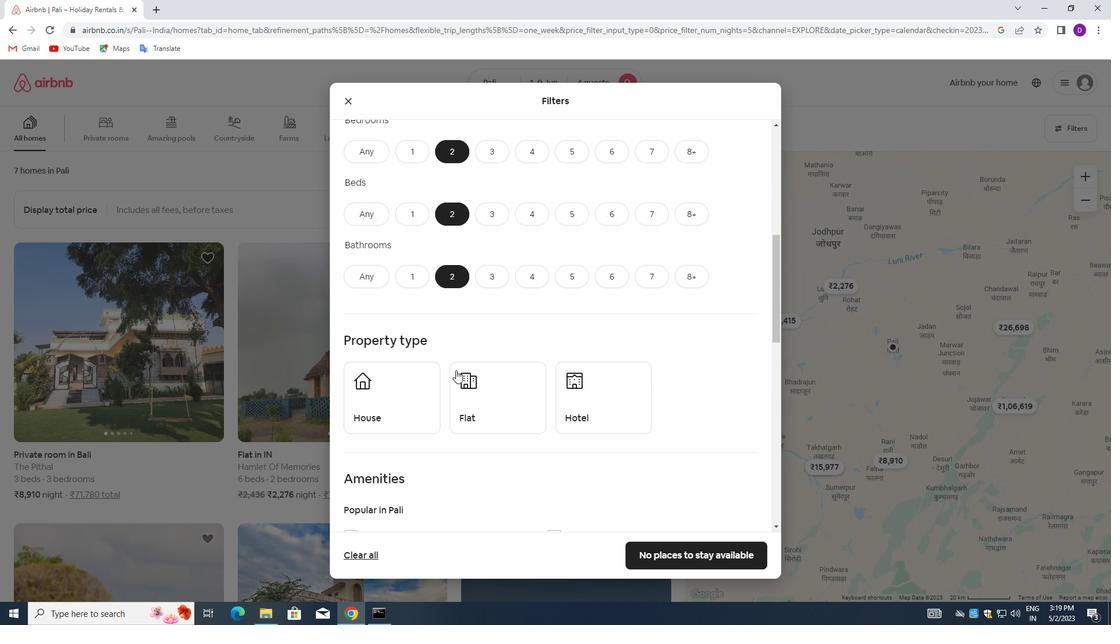 
Action: Mouse pressed left at (388, 384)
Screenshot: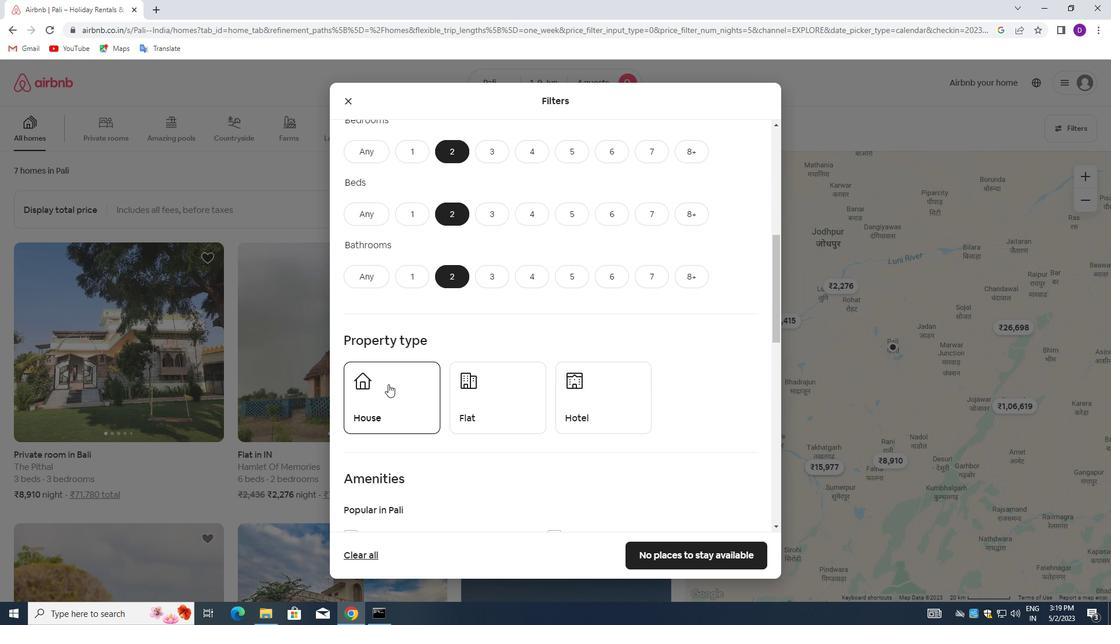 
Action: Mouse moved to (493, 397)
Screenshot: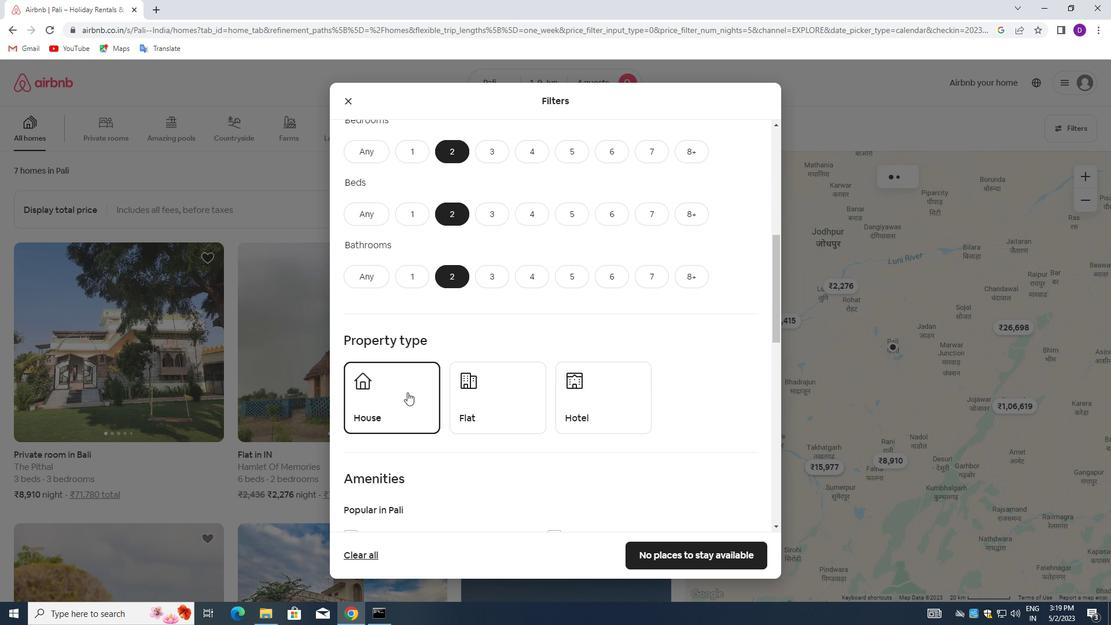 
Action: Mouse pressed left at (493, 397)
Screenshot: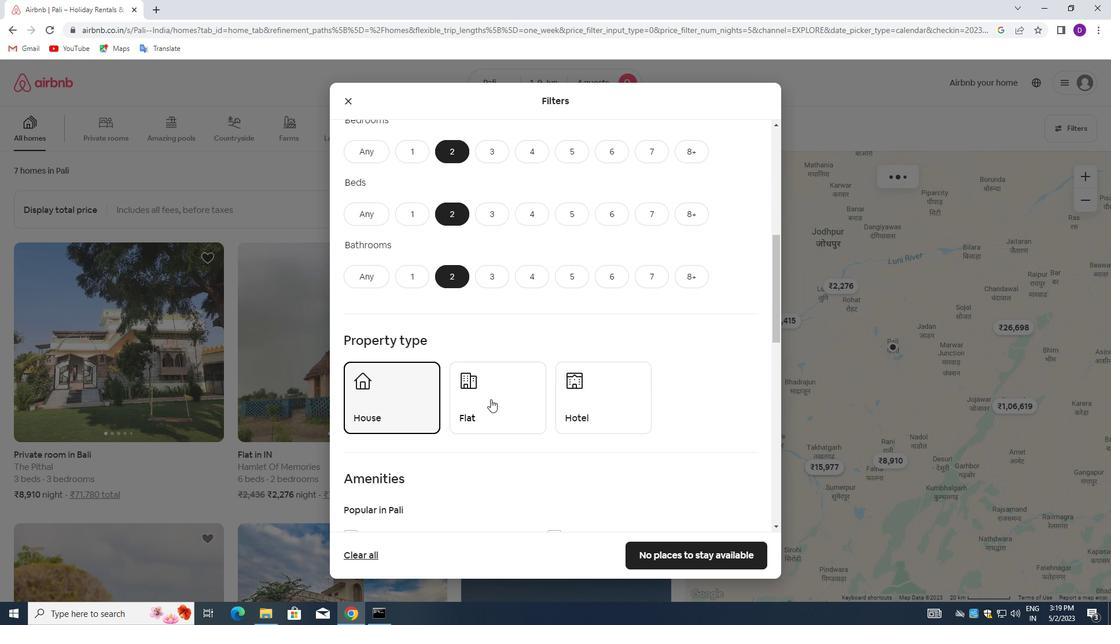 
Action: Mouse moved to (500, 380)
Screenshot: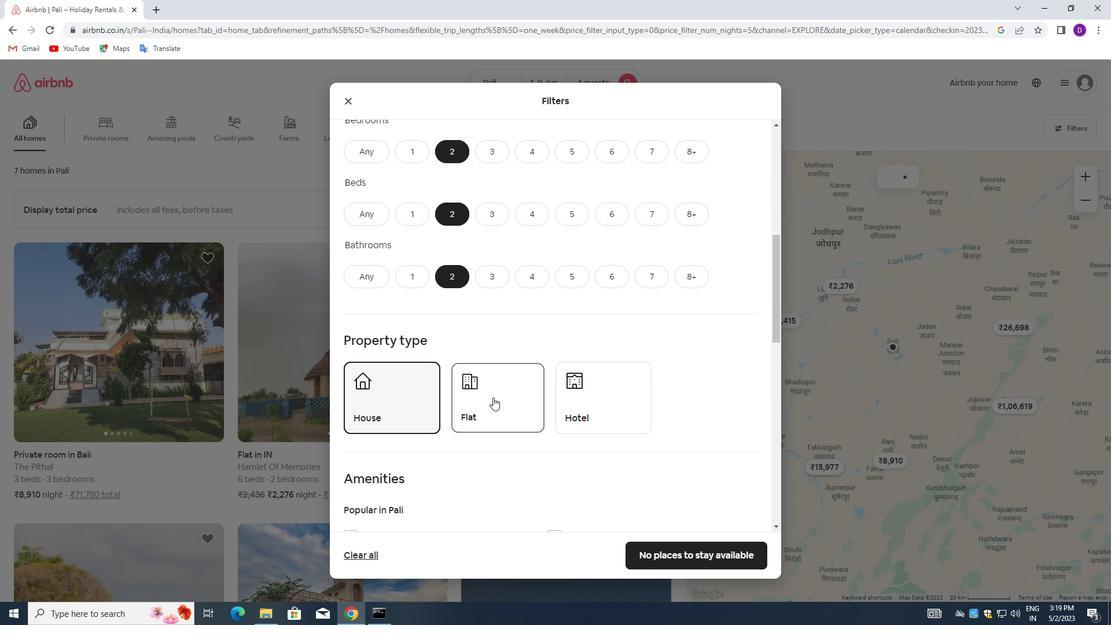 
Action: Mouse scrolled (500, 379) with delta (0, 0)
Screenshot: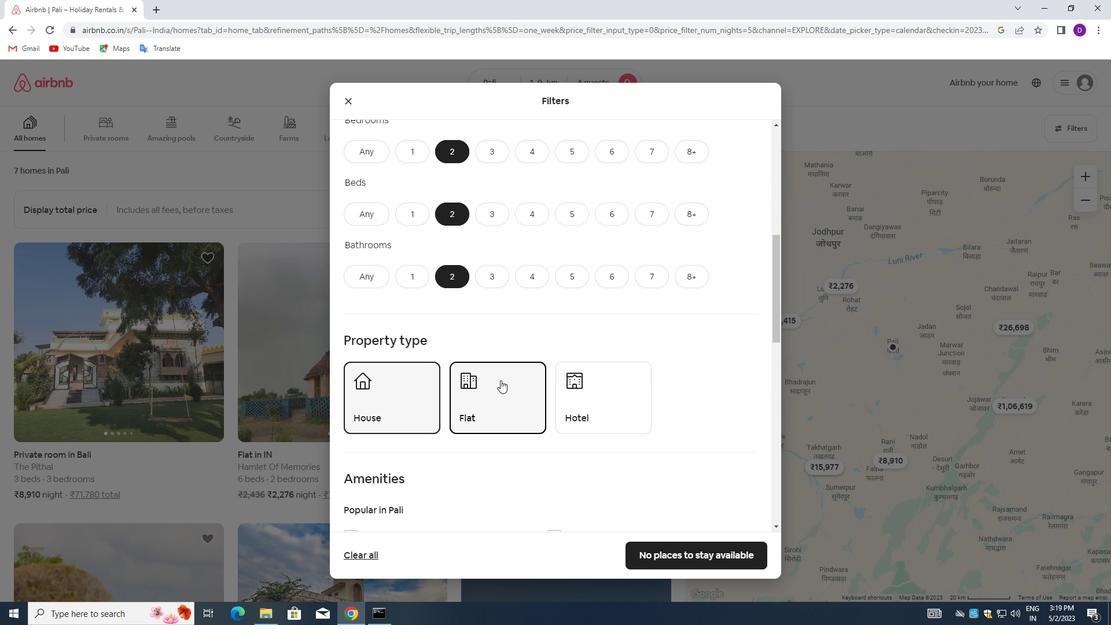 
Action: Mouse scrolled (500, 379) with delta (0, 0)
Screenshot: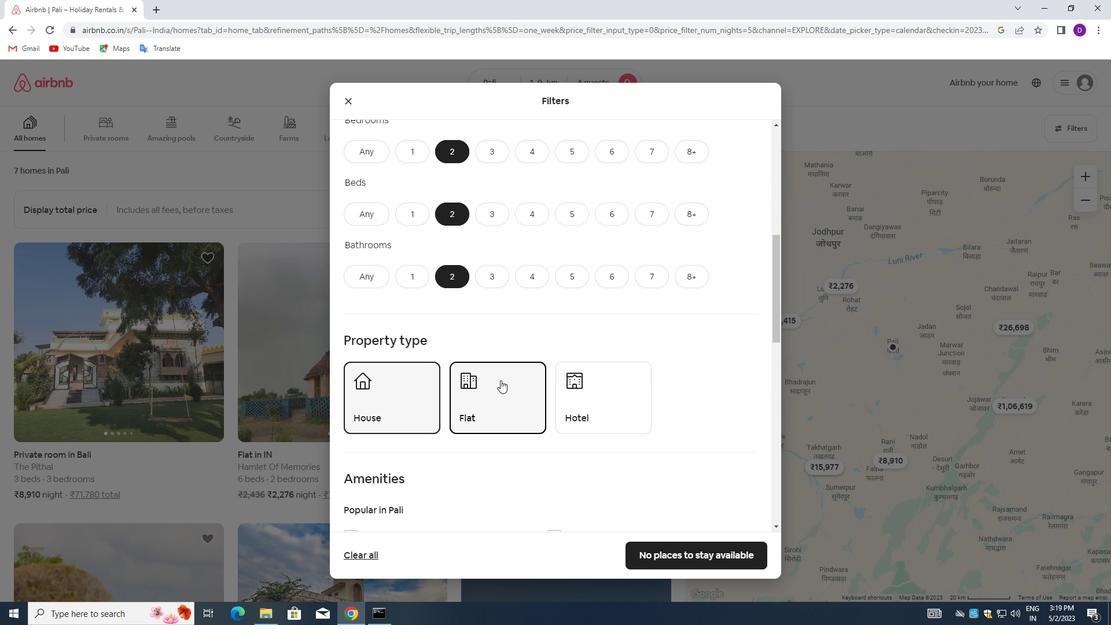 
Action: Mouse moved to (517, 368)
Screenshot: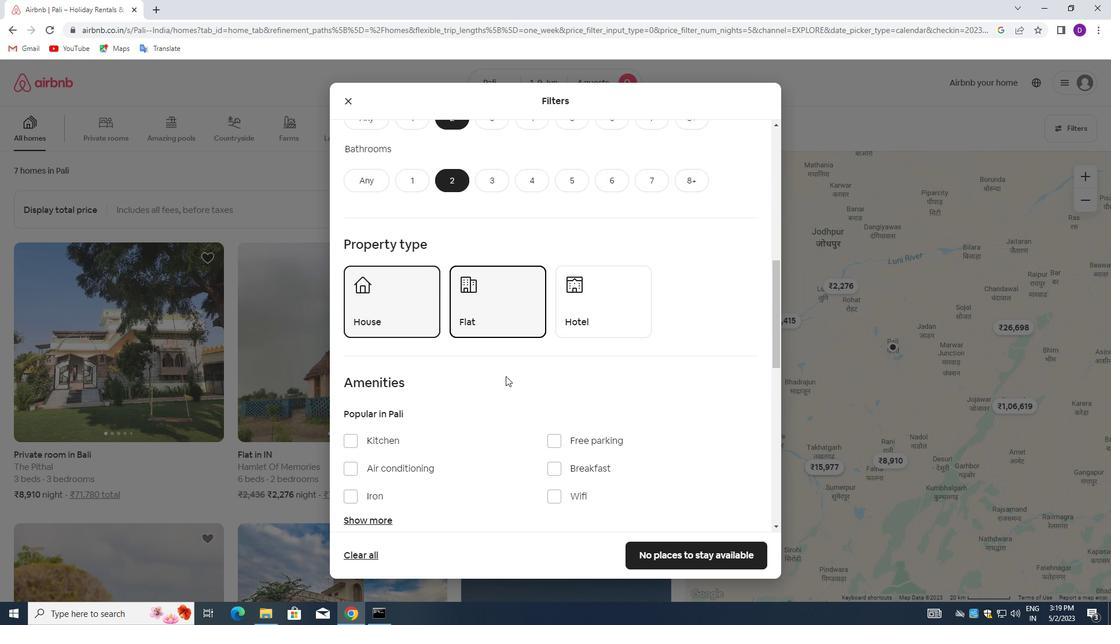 
Action: Mouse scrolled (517, 368) with delta (0, 0)
Screenshot: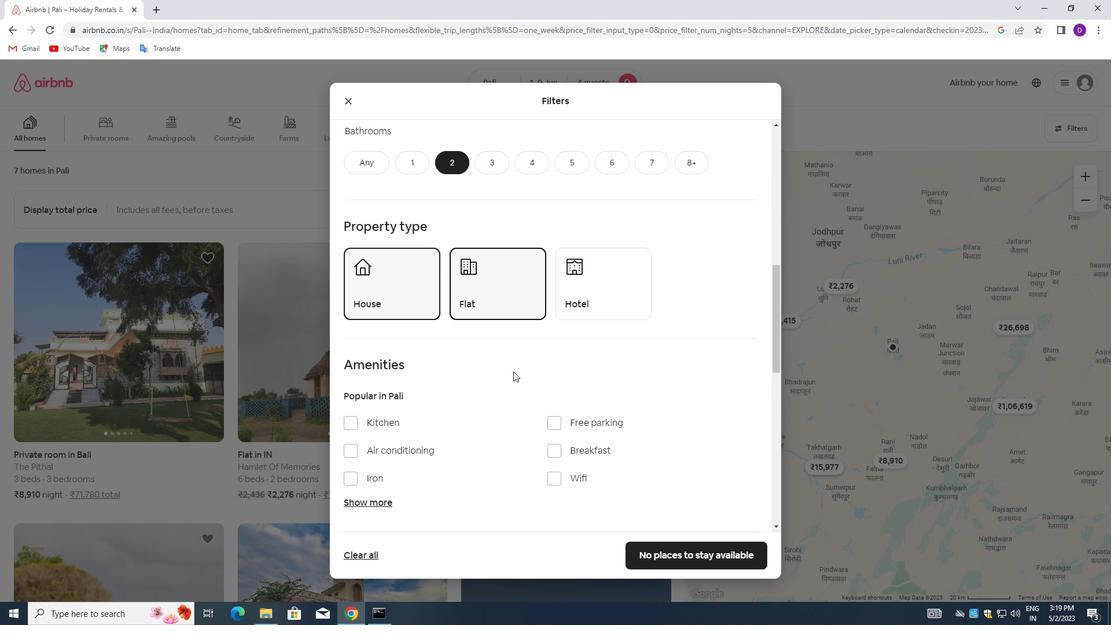 
Action: Mouse moved to (518, 368)
Screenshot: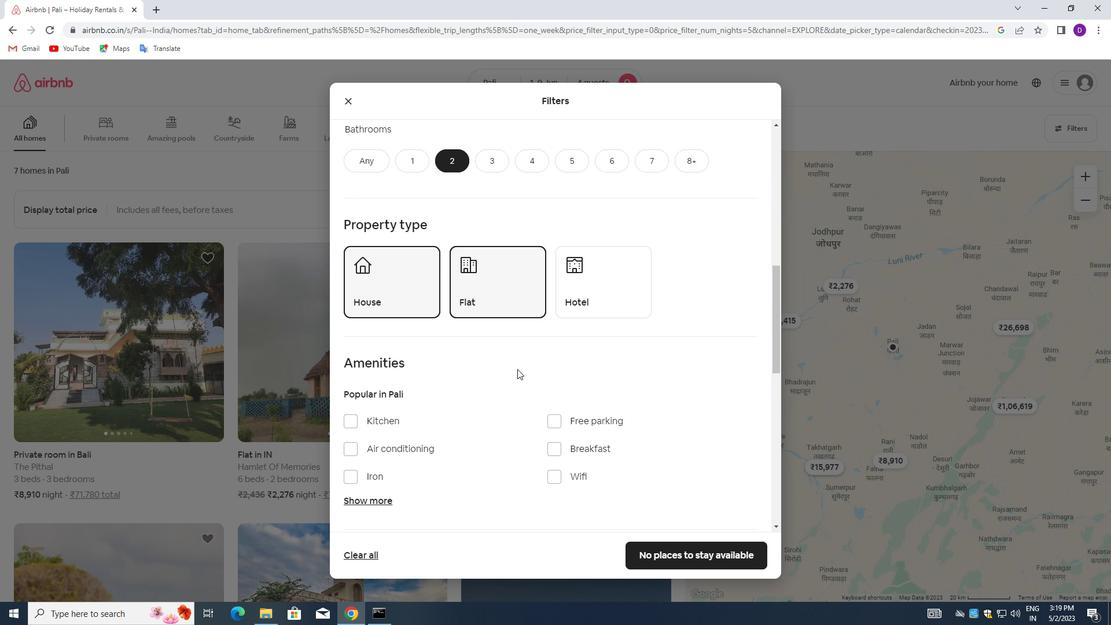 
Action: Mouse scrolled (518, 367) with delta (0, 0)
Screenshot: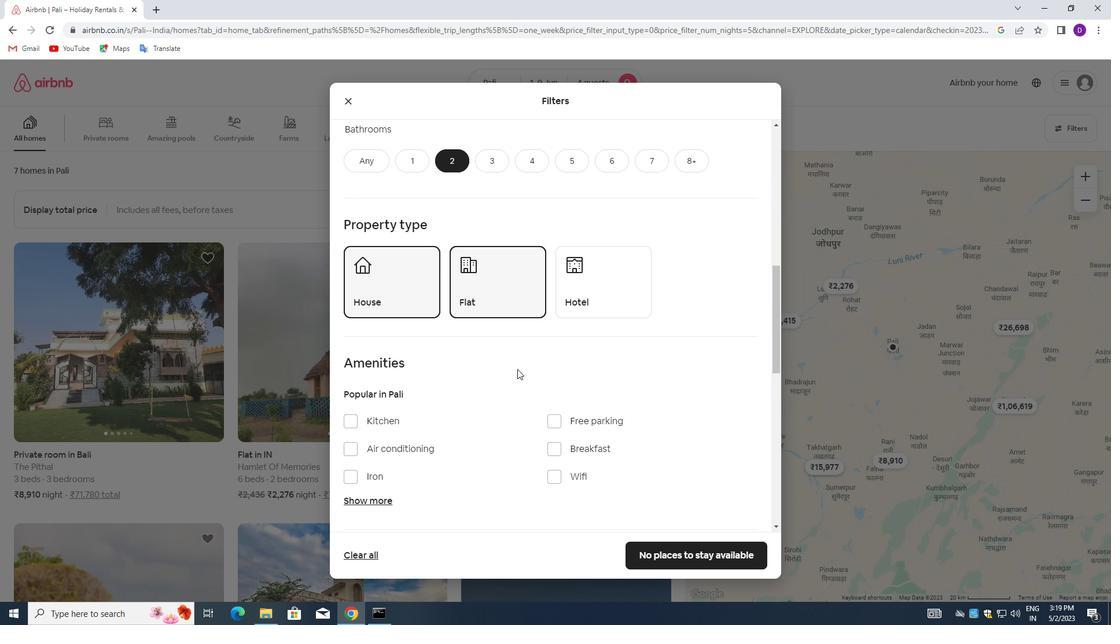 
Action: Mouse moved to (518, 368)
Screenshot: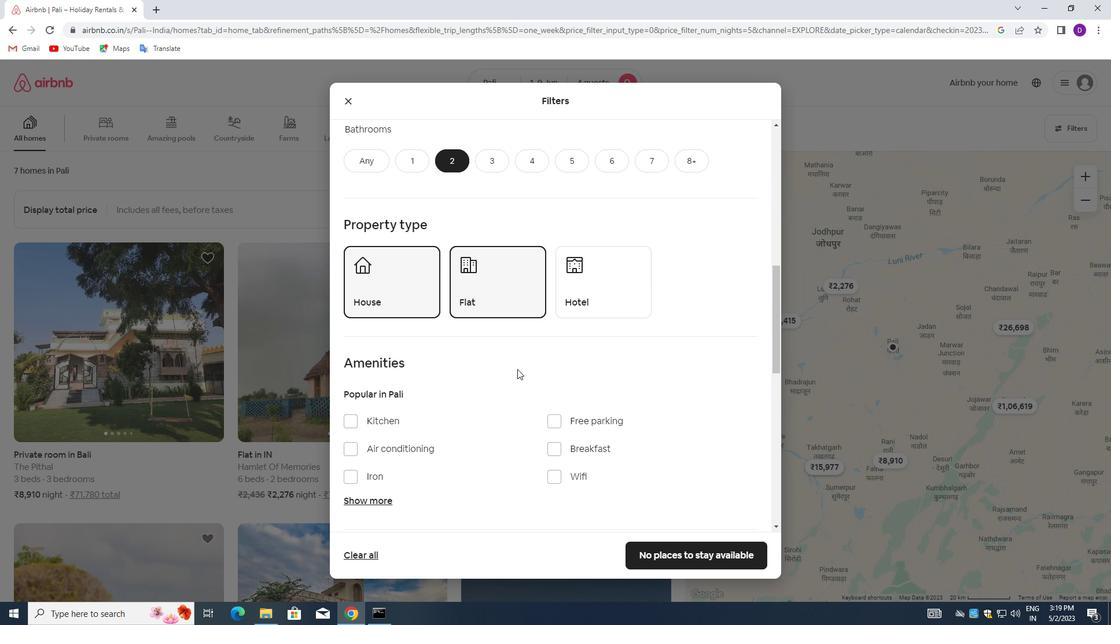 
Action: Mouse scrolled (518, 367) with delta (0, 0)
Screenshot: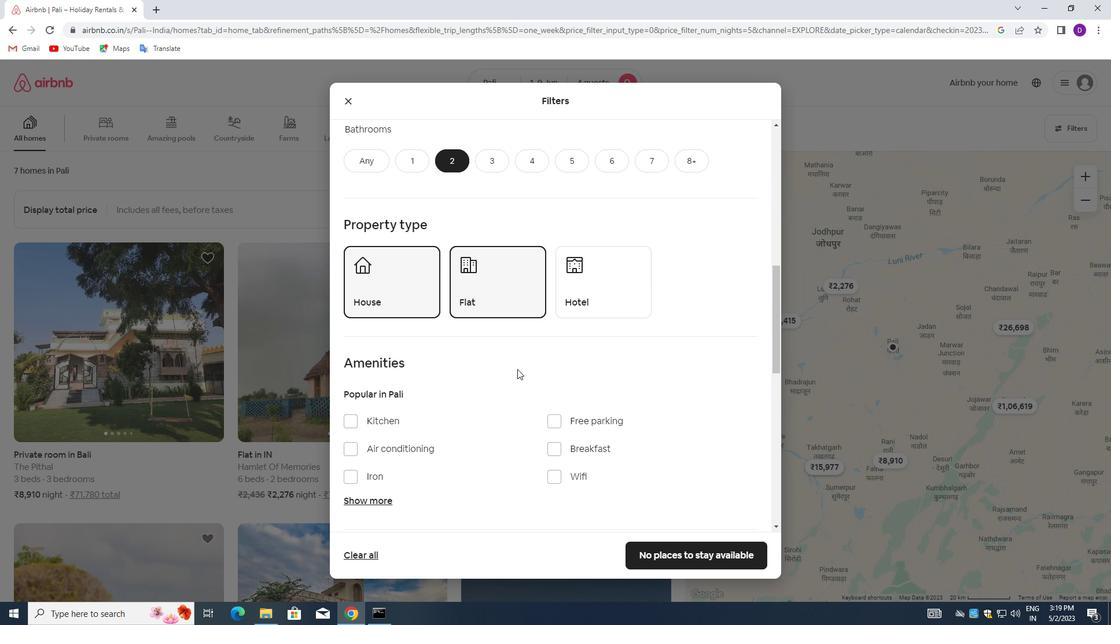 
Action: Mouse moved to (566, 347)
Screenshot: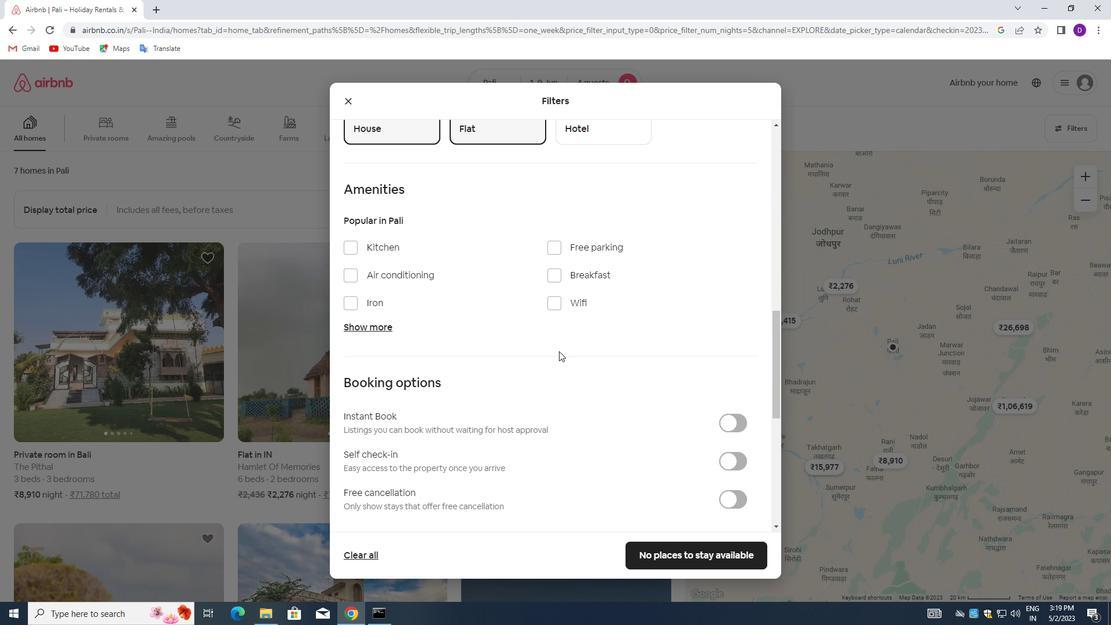 
Action: Mouse scrolled (566, 346) with delta (0, 0)
Screenshot: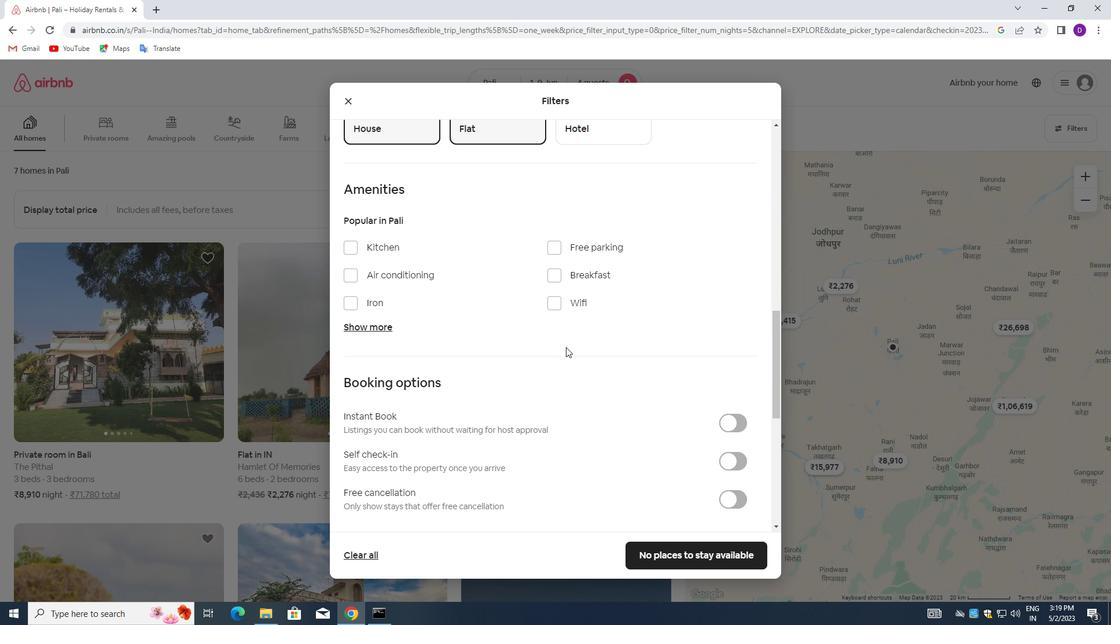 
Action: Mouse scrolled (566, 346) with delta (0, 0)
Screenshot: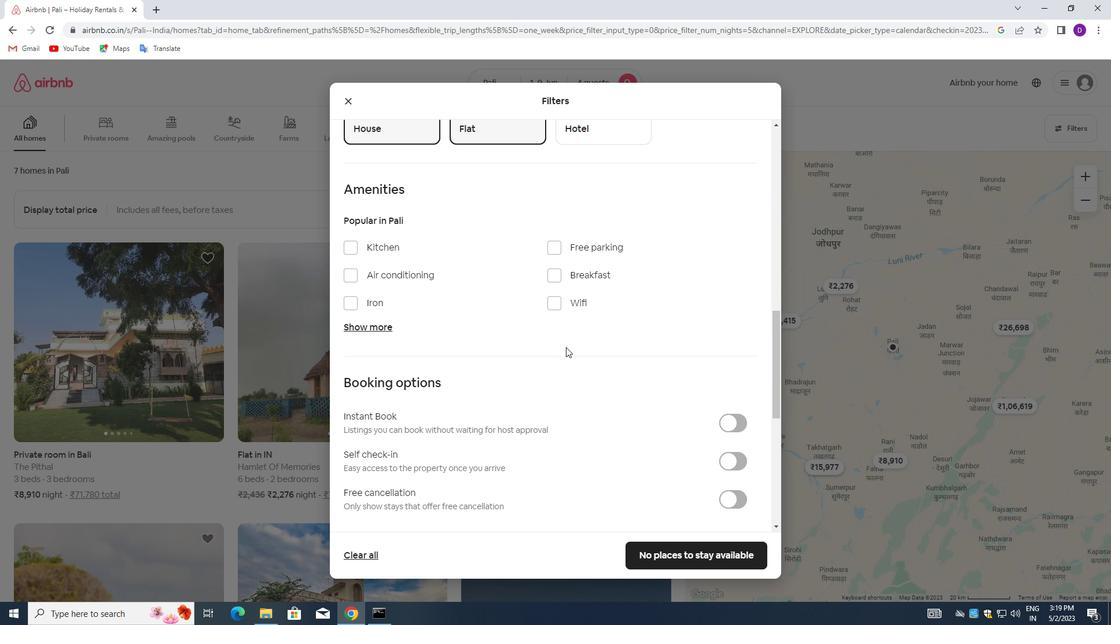 
Action: Mouse scrolled (566, 346) with delta (0, 0)
Screenshot: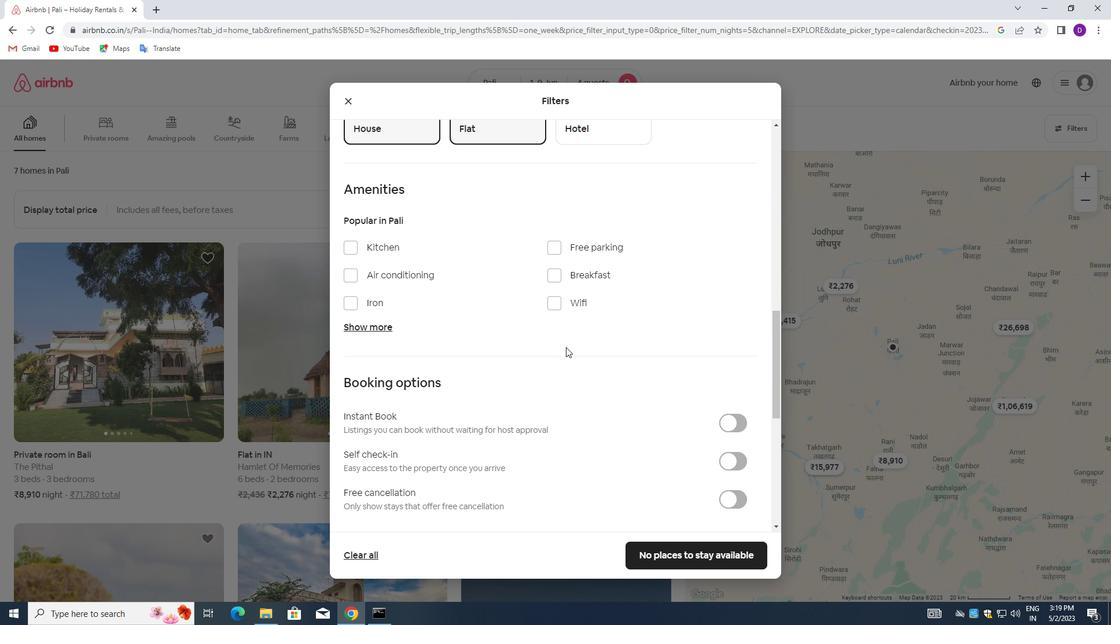 
Action: Mouse moved to (733, 288)
Screenshot: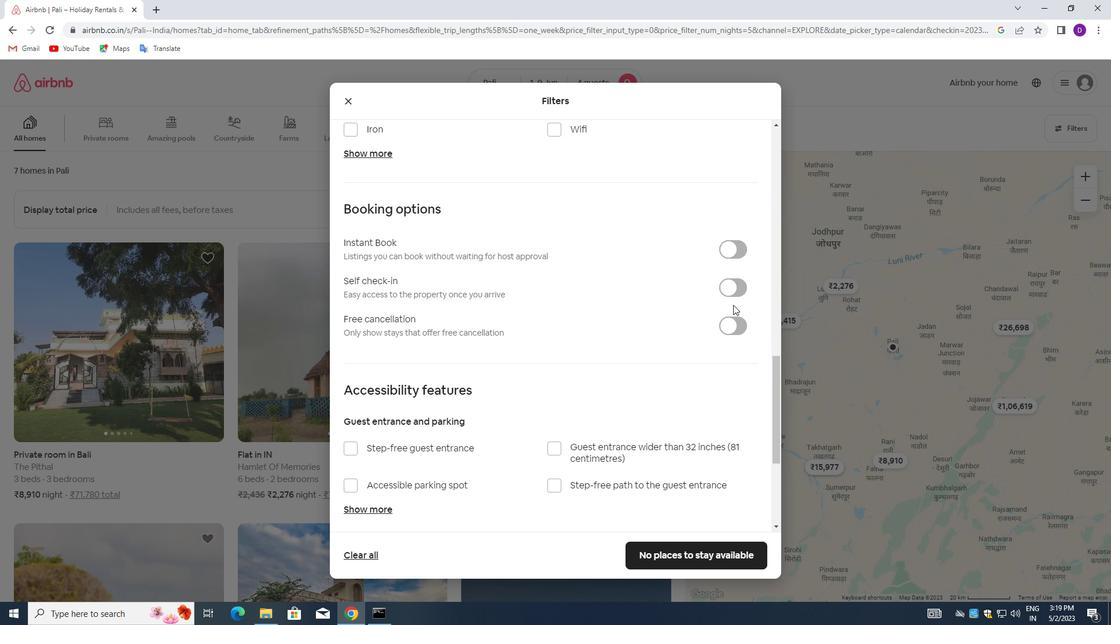 
Action: Mouse pressed left at (733, 288)
Screenshot: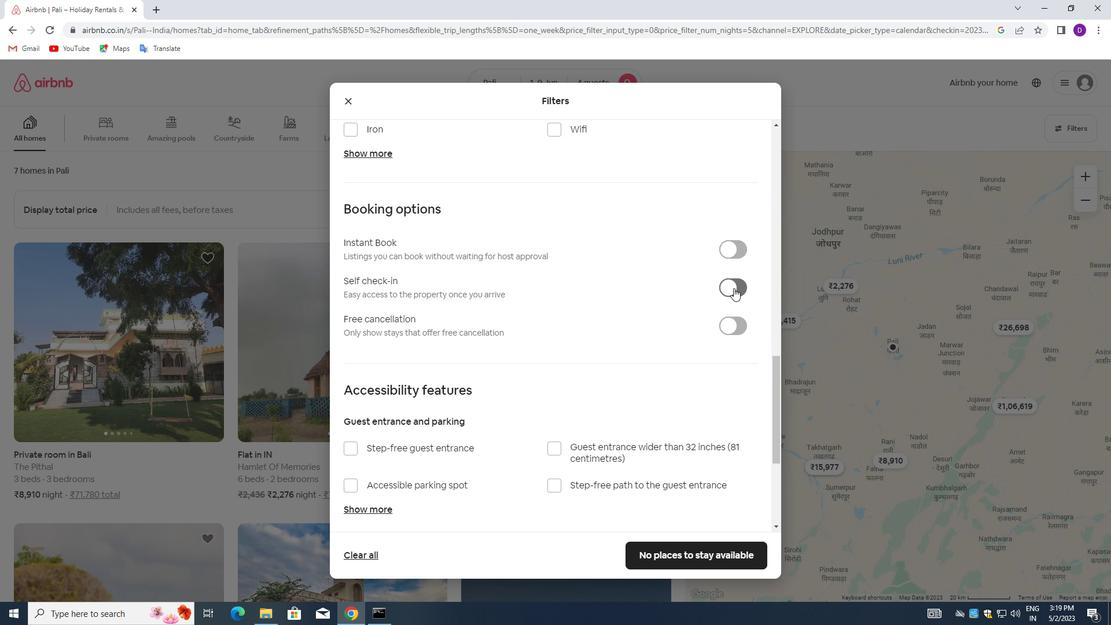 
Action: Mouse moved to (404, 403)
Screenshot: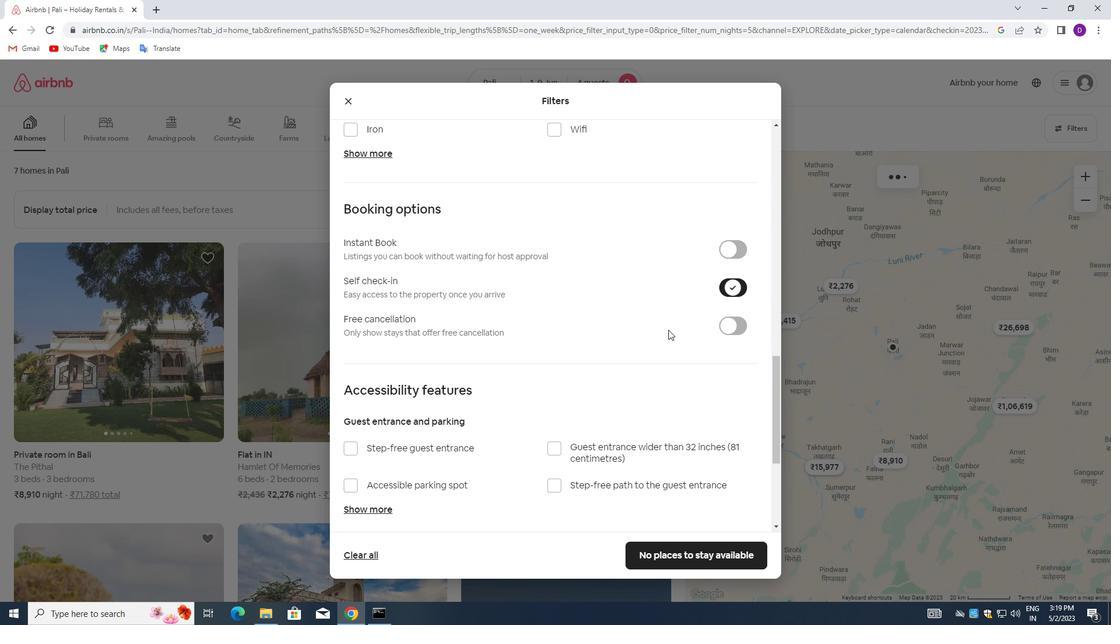 
Action: Mouse scrolled (404, 402) with delta (0, 0)
Screenshot: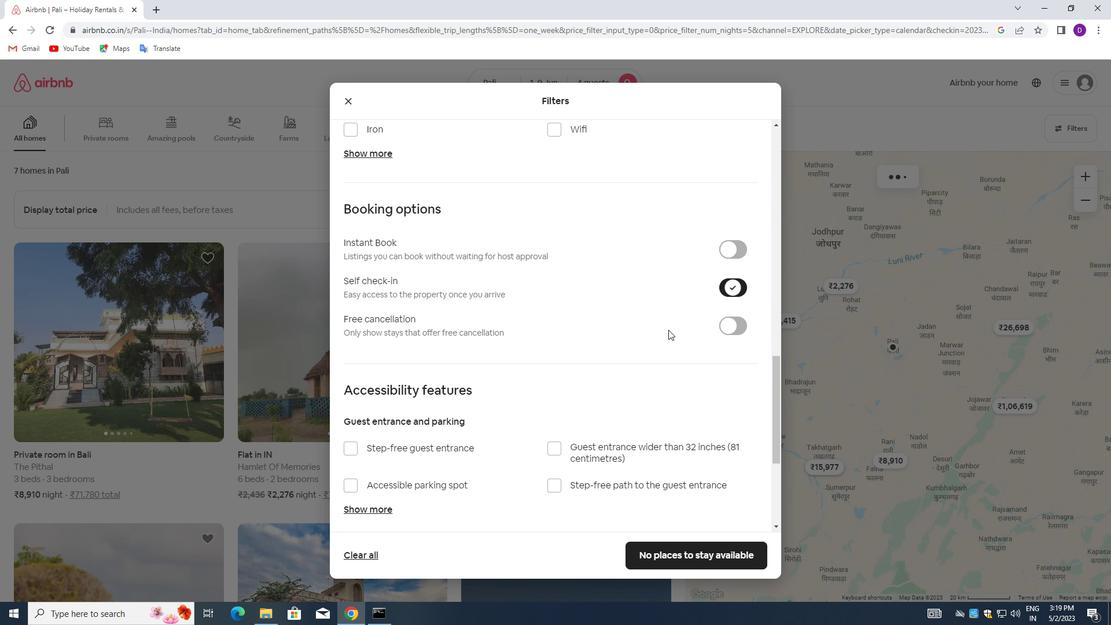 
Action: Mouse moved to (404, 404)
Screenshot: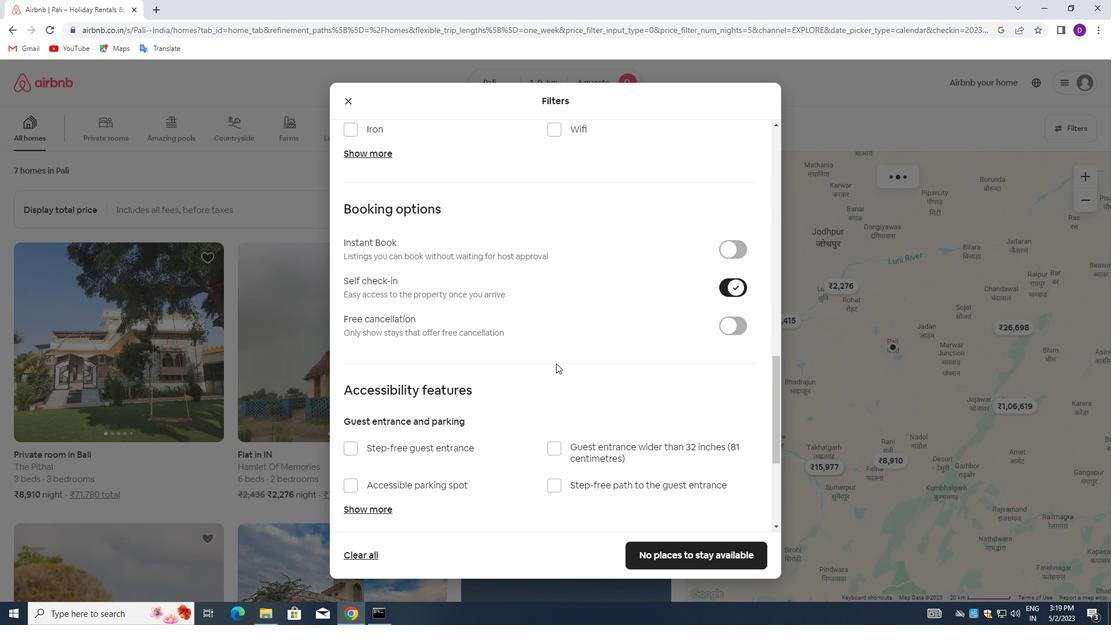 
Action: Mouse scrolled (404, 403) with delta (0, 0)
Screenshot: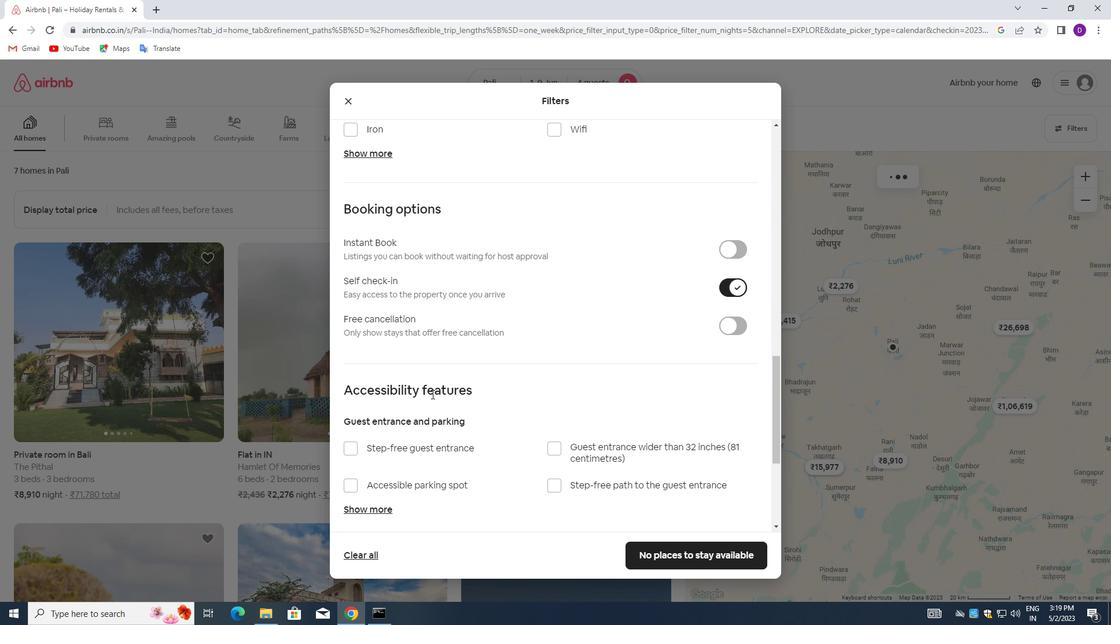 
Action: Mouse scrolled (404, 403) with delta (0, 0)
Screenshot: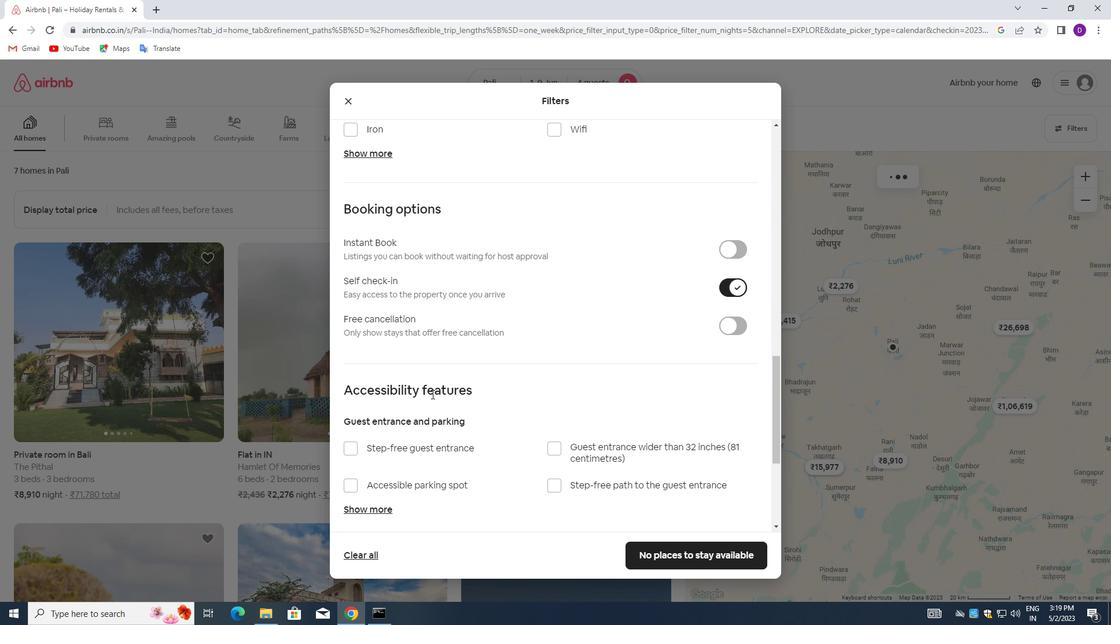 
Action: Mouse moved to (404, 404)
Screenshot: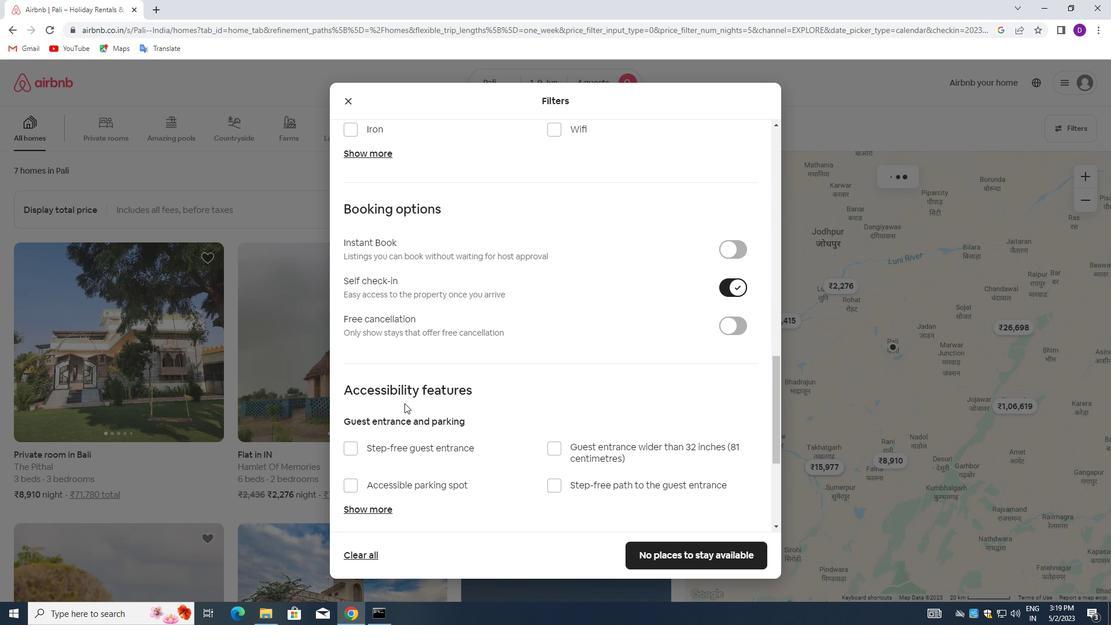 
Action: Mouse scrolled (404, 403) with delta (0, 0)
Screenshot: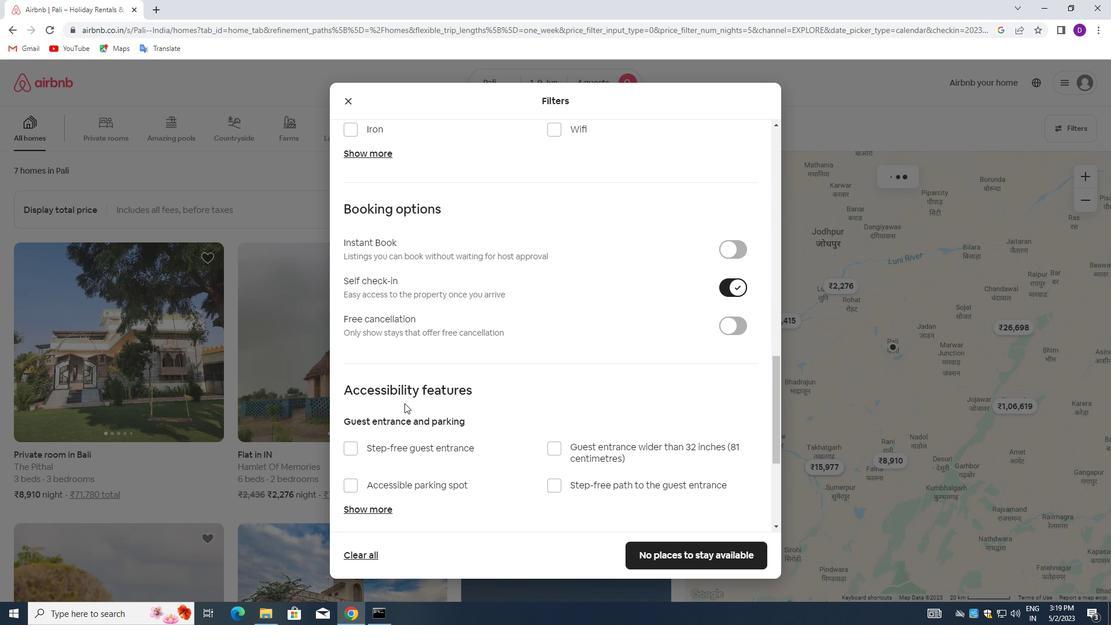 
Action: Mouse moved to (402, 404)
Screenshot: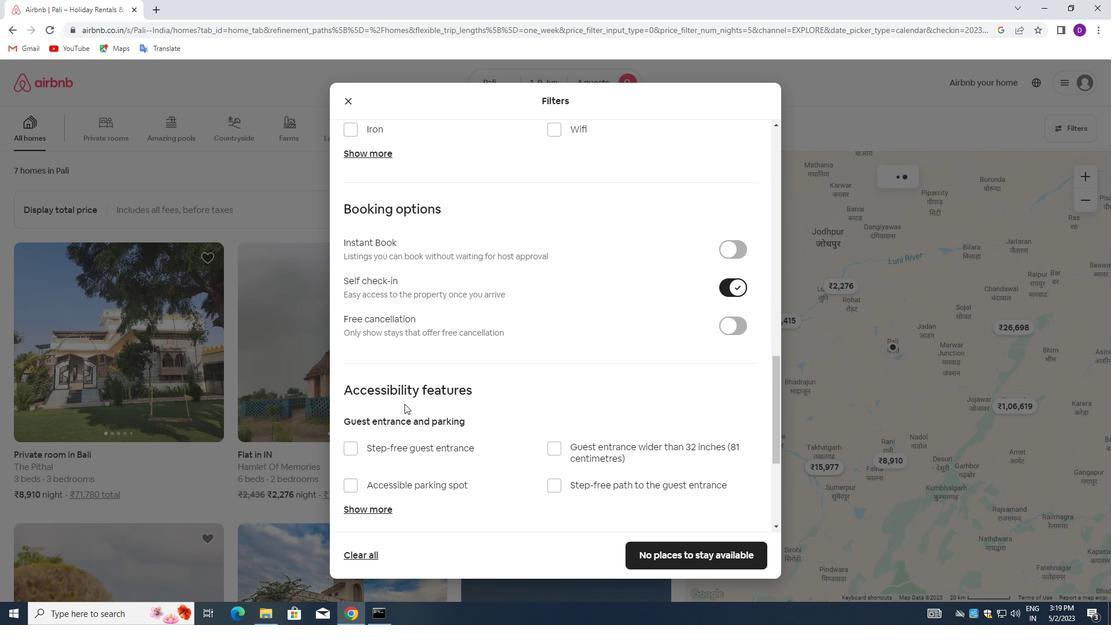 
Action: Mouse scrolled (402, 404) with delta (0, 0)
Screenshot: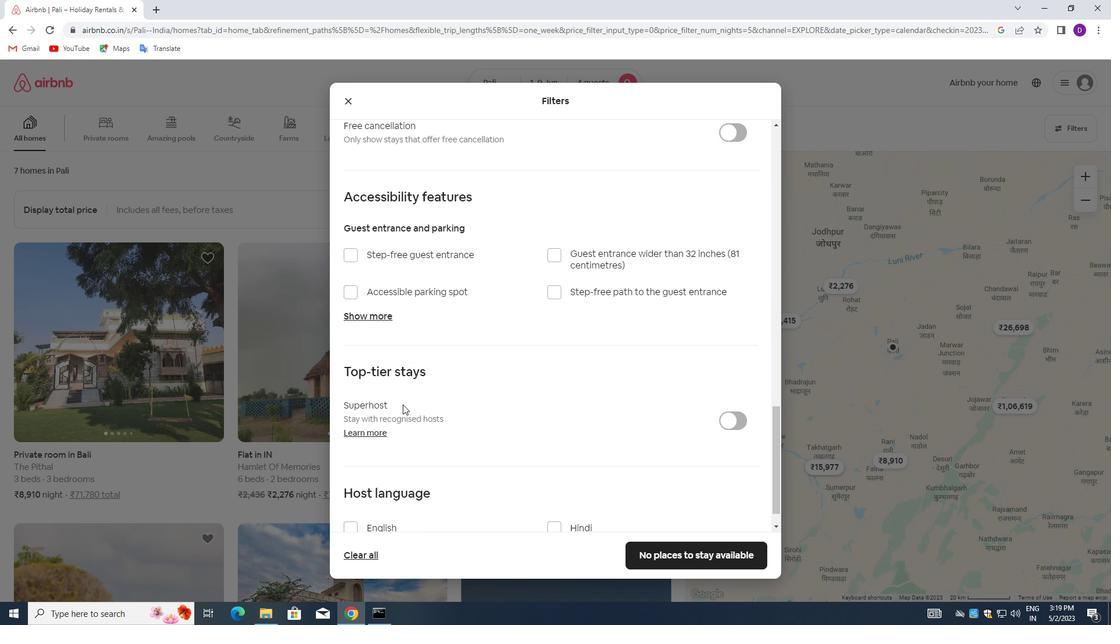 
Action: Mouse moved to (402, 405)
Screenshot: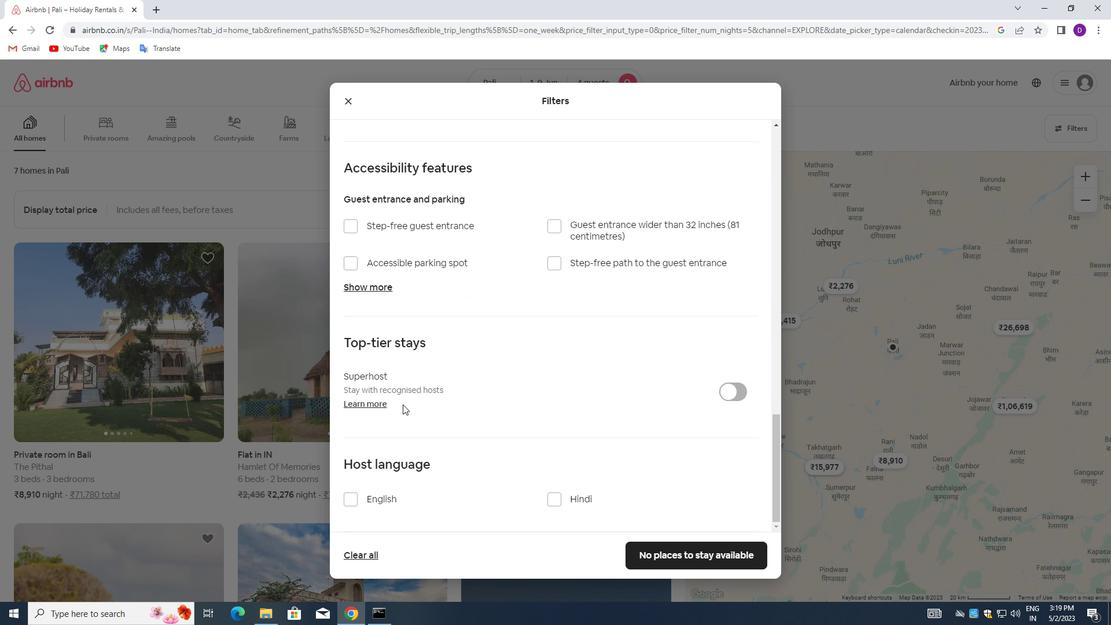 
Action: Mouse scrolled (402, 404) with delta (0, 0)
Screenshot: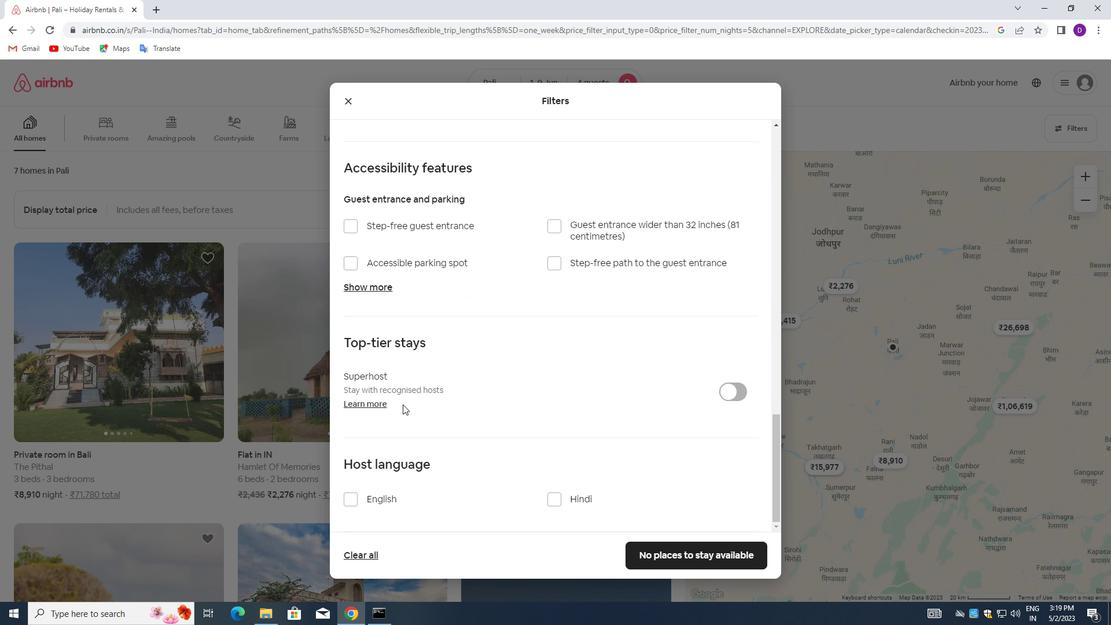 
Action: Mouse moved to (402, 405)
Screenshot: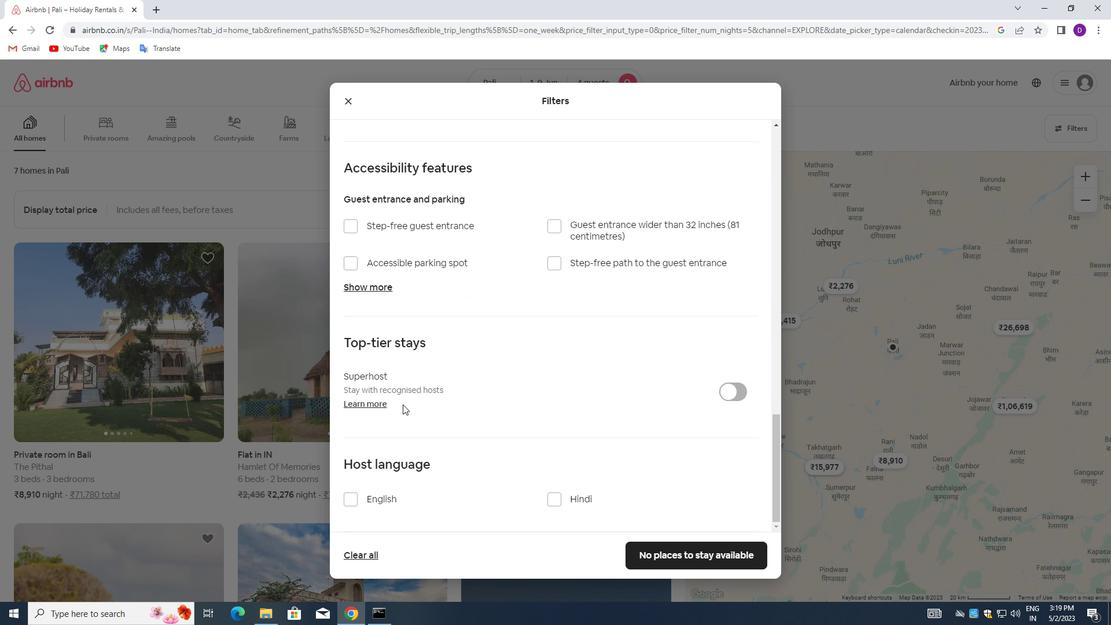 
Action: Mouse scrolled (402, 405) with delta (0, 0)
Screenshot: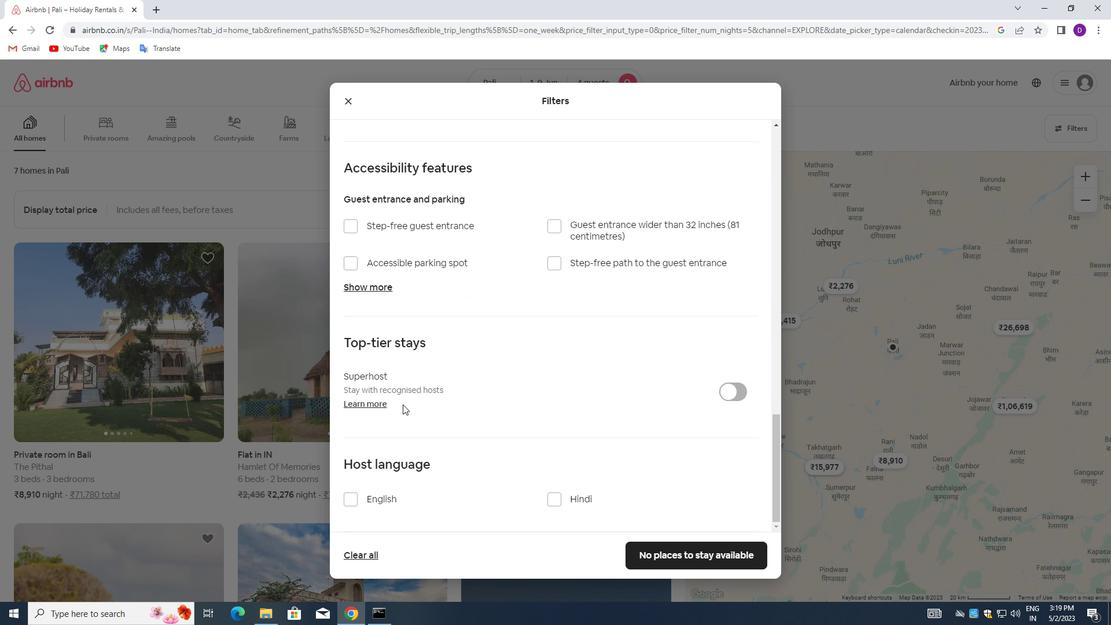
Action: Mouse moved to (403, 407)
Screenshot: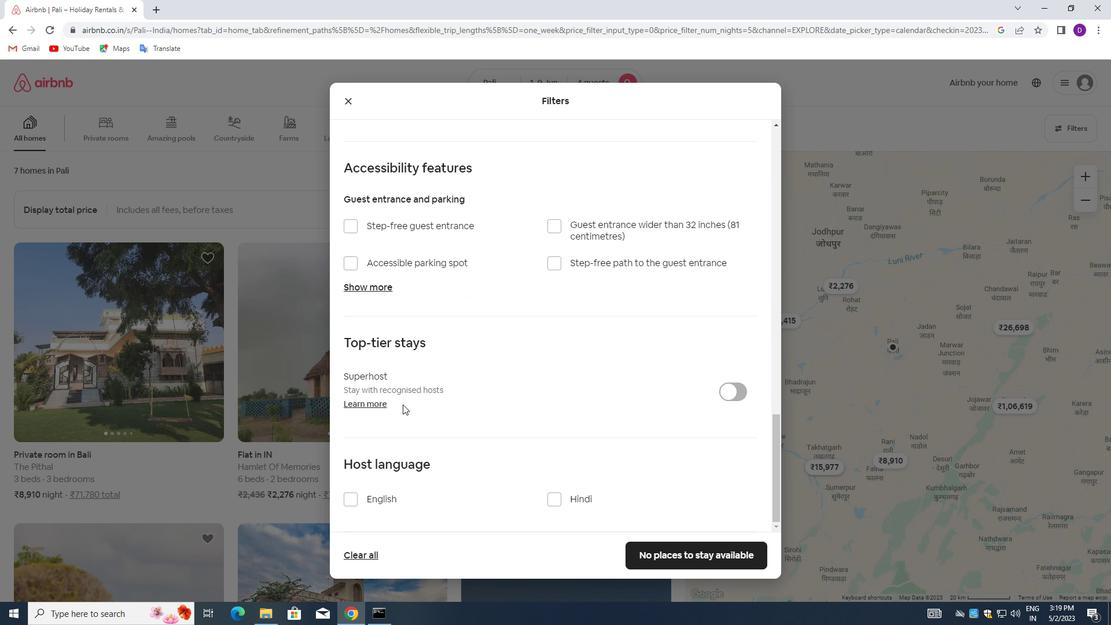 
Action: Mouse scrolled (403, 406) with delta (0, 0)
Screenshot: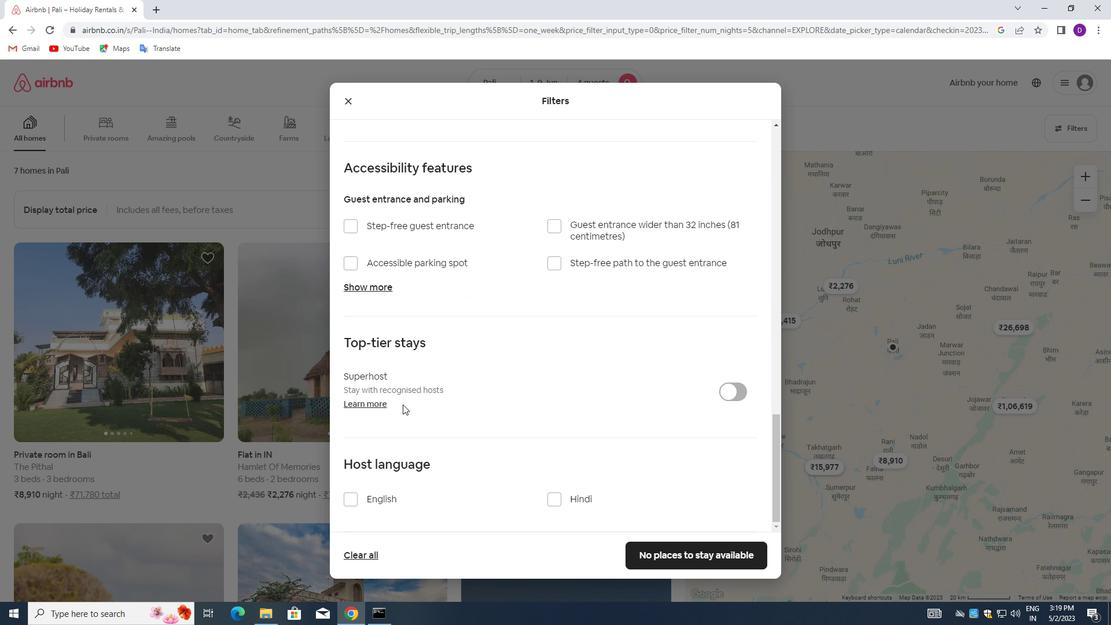 
Action: Mouse moved to (404, 409)
Screenshot: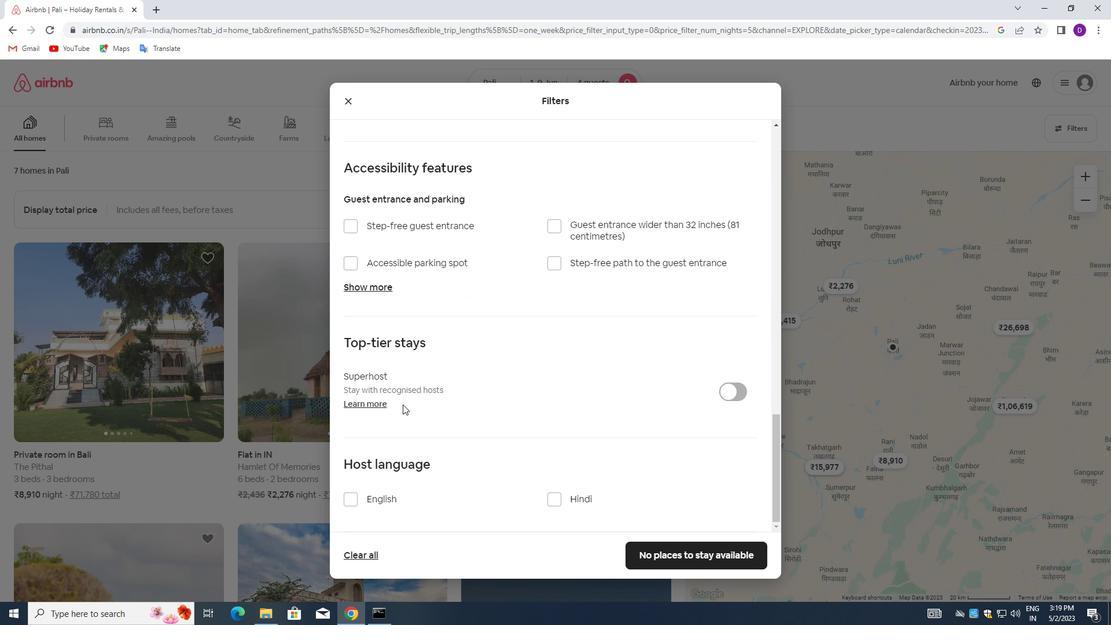 
Action: Mouse scrolled (404, 408) with delta (0, 0)
Screenshot: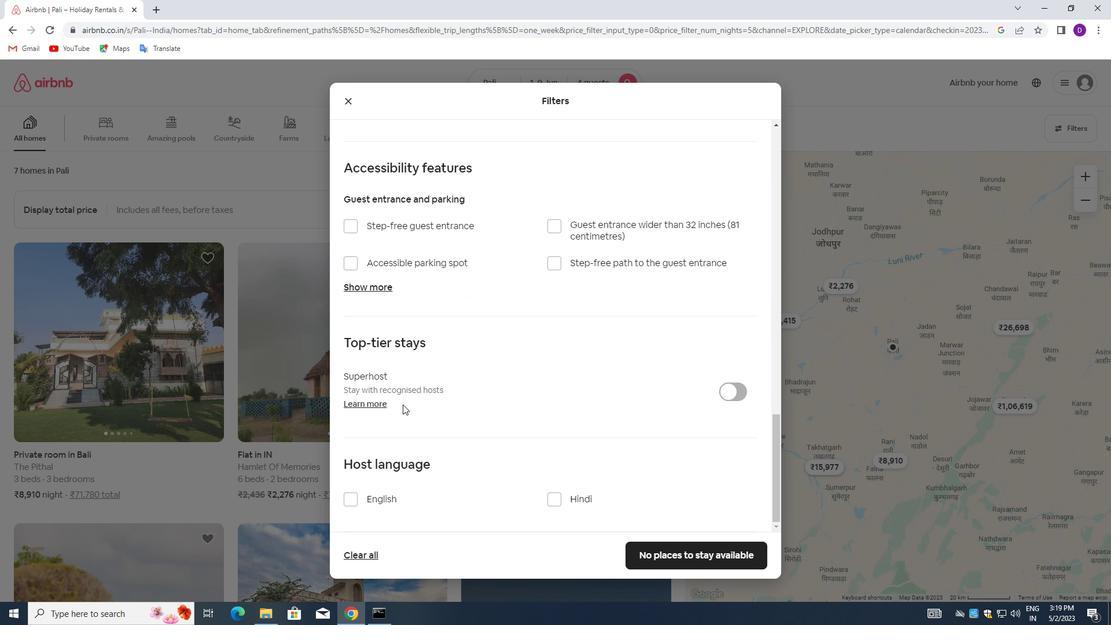 
Action: Mouse moved to (405, 410)
Screenshot: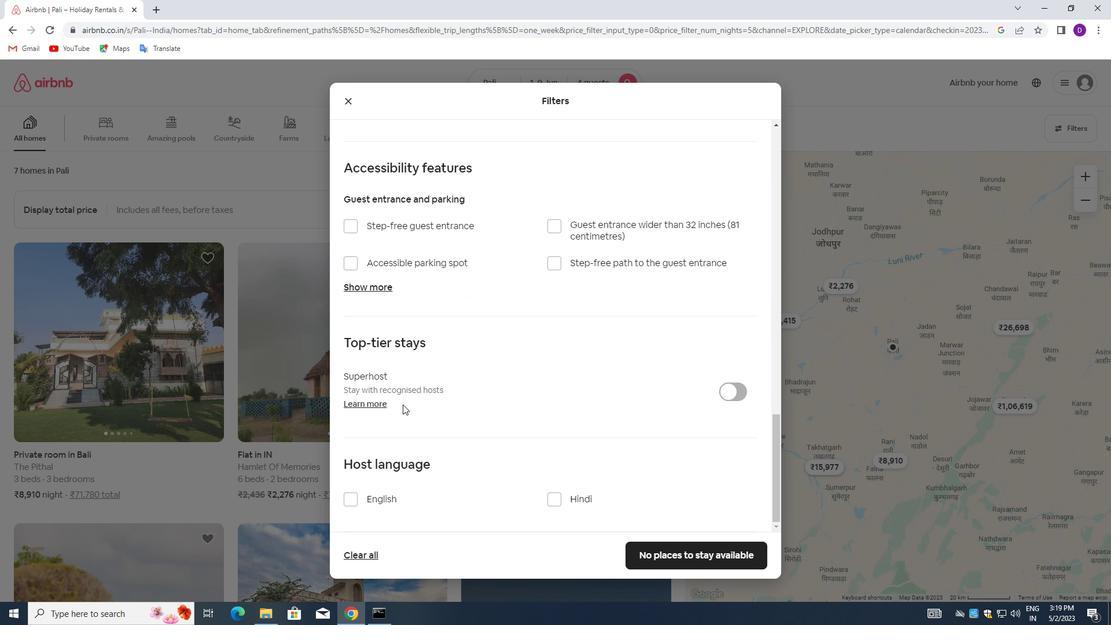 
Action: Mouse scrolled (405, 409) with delta (0, 0)
Screenshot: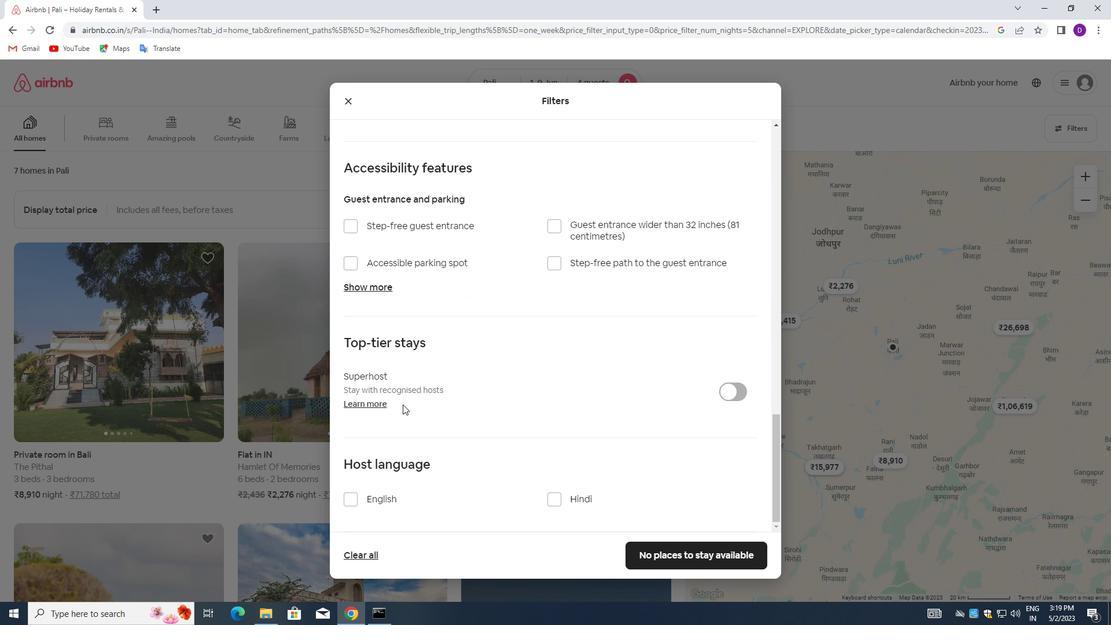 
Action: Mouse moved to (354, 499)
Screenshot: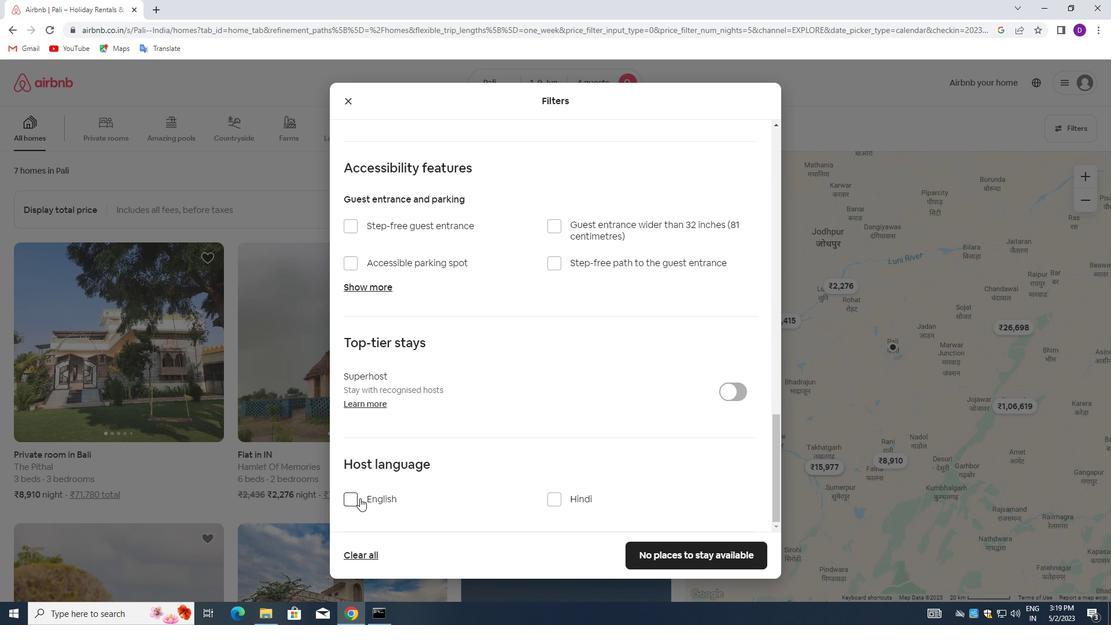 
Action: Mouse pressed left at (354, 499)
Screenshot: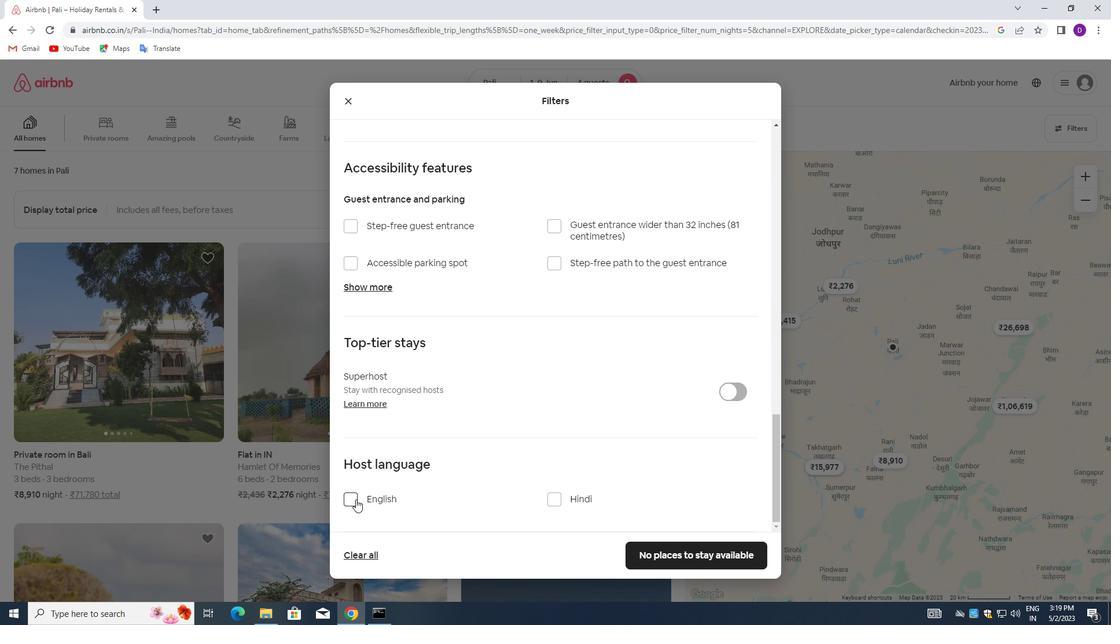 
Action: Mouse moved to (672, 559)
Screenshot: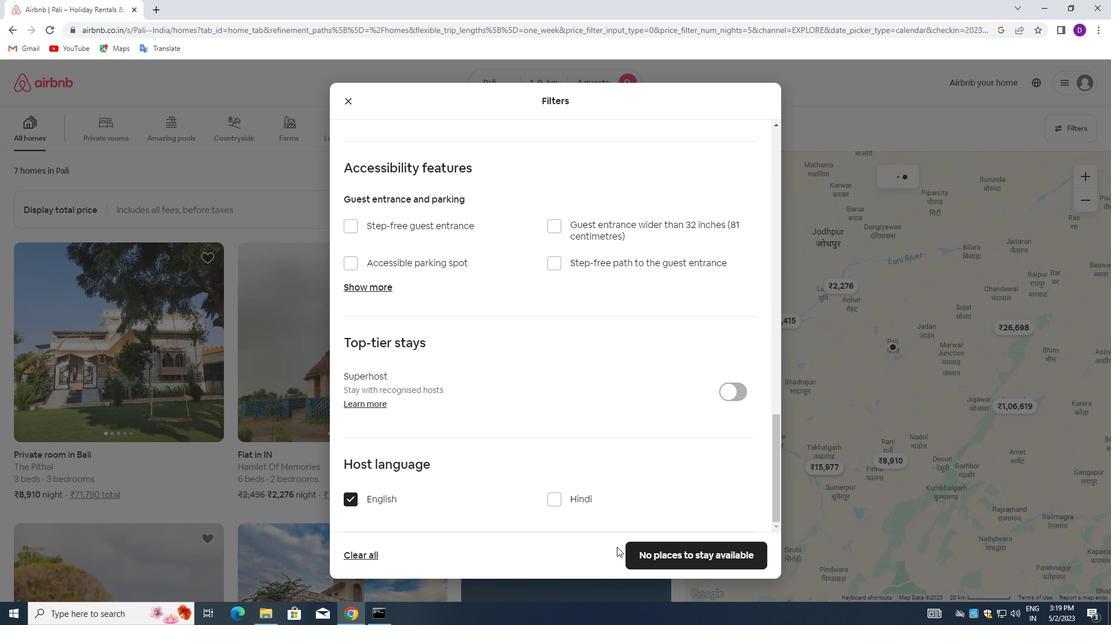 
Action: Mouse pressed left at (672, 559)
Screenshot: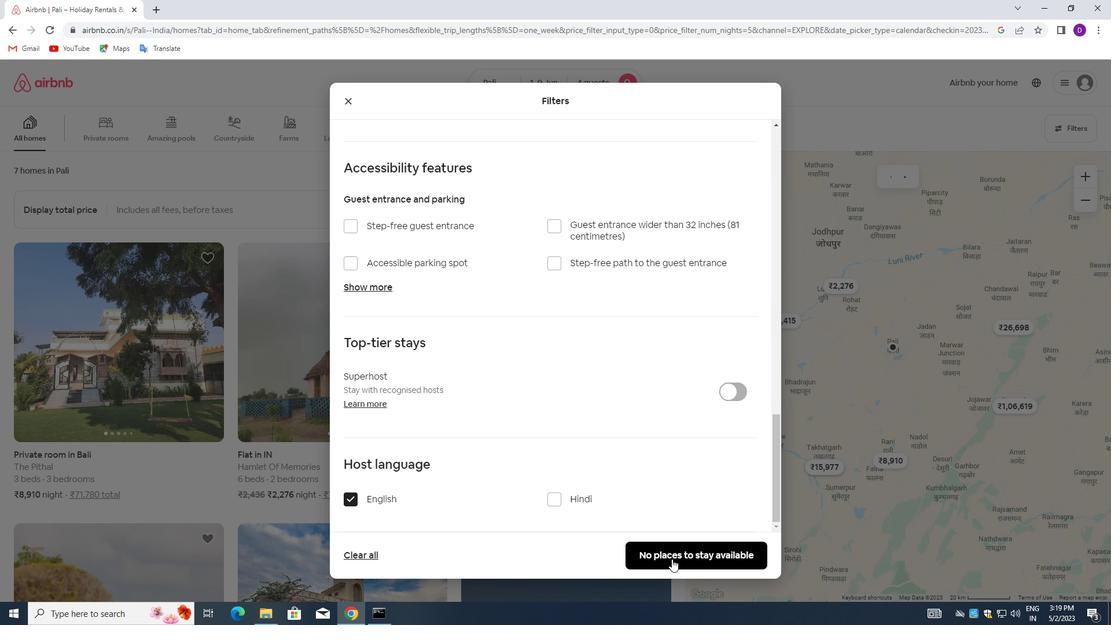 
Action: Mouse moved to (670, 559)
Screenshot: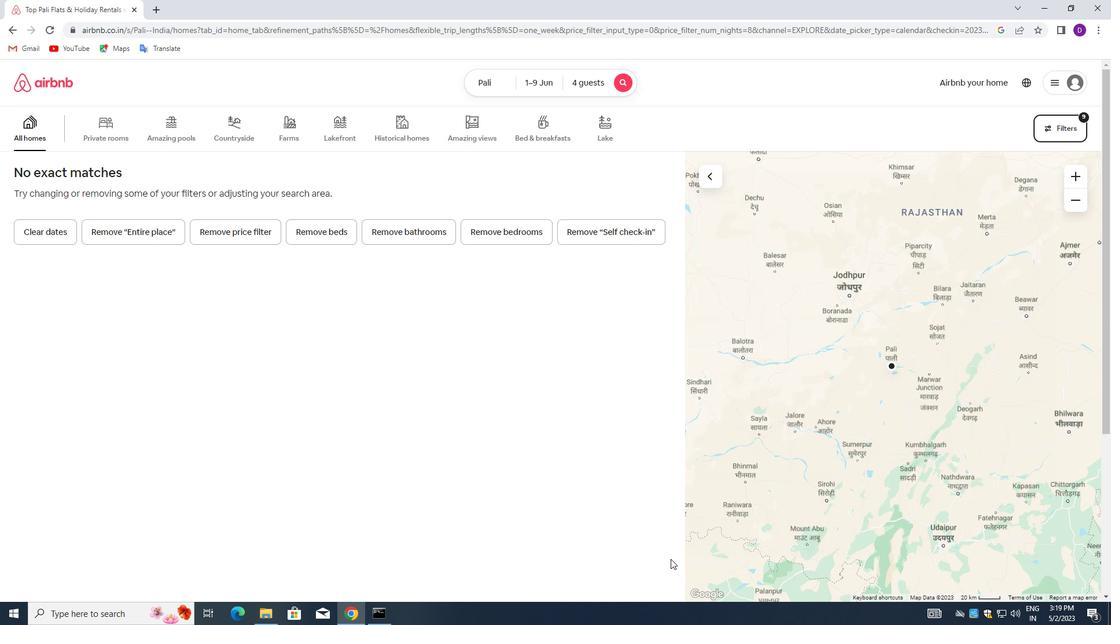 
